 Task: Use GitHub's "Issues" for bug tracking.
Action: Mouse moved to (931, 55)
Screenshot: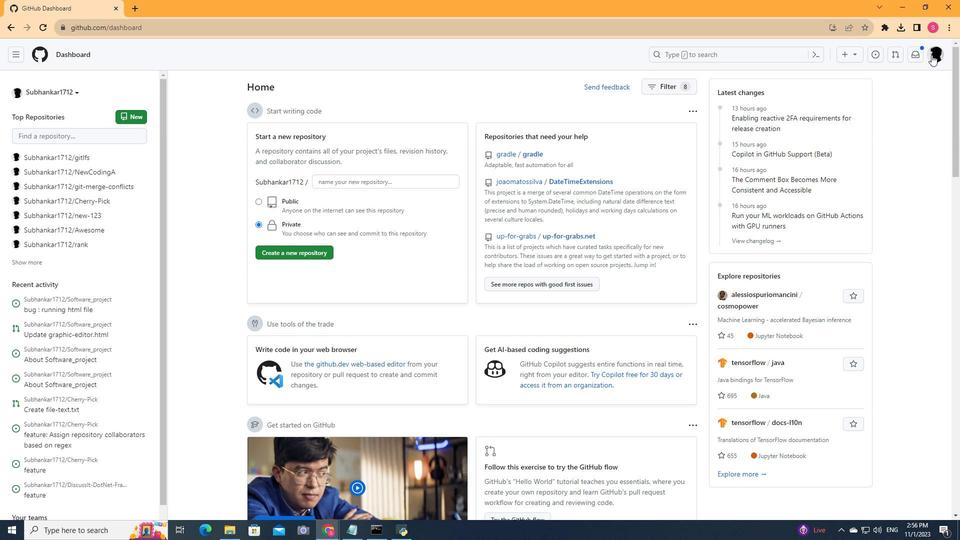 
Action: Mouse pressed left at (931, 55)
Screenshot: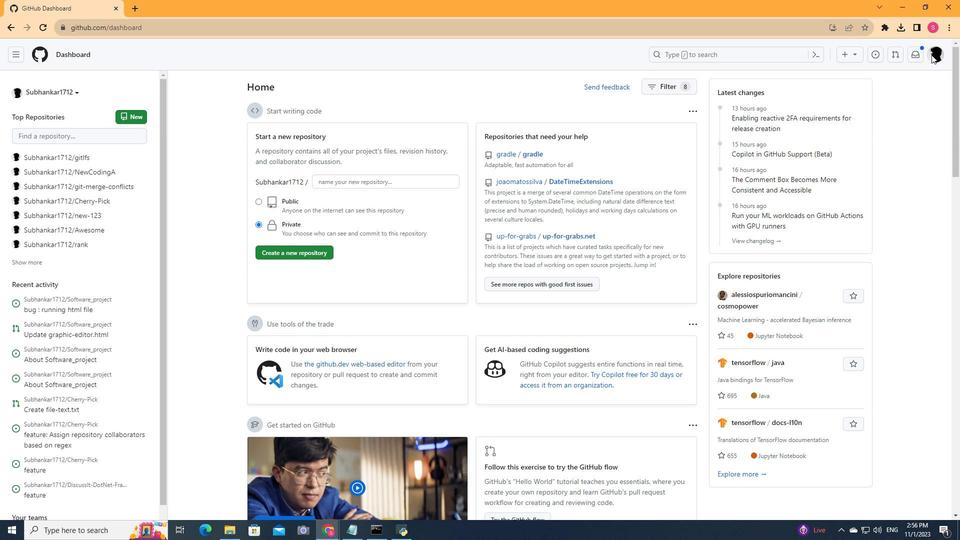 
Action: Mouse moved to (837, 126)
Screenshot: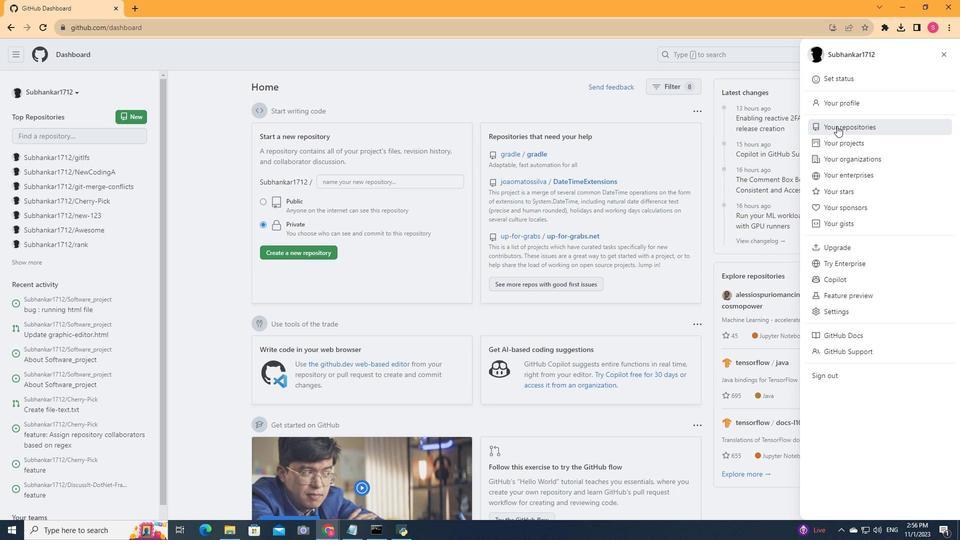 
Action: Mouse pressed left at (837, 126)
Screenshot: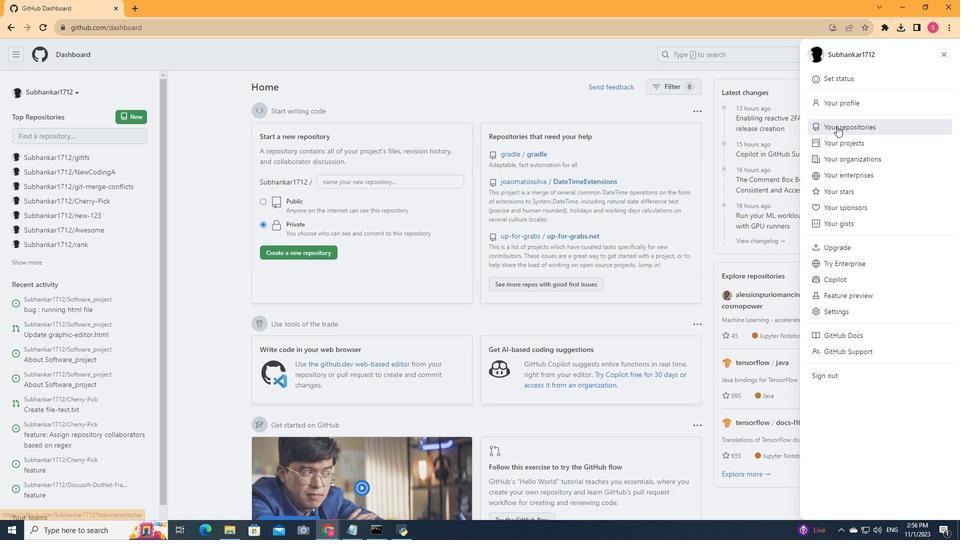 
Action: Mouse moved to (349, 147)
Screenshot: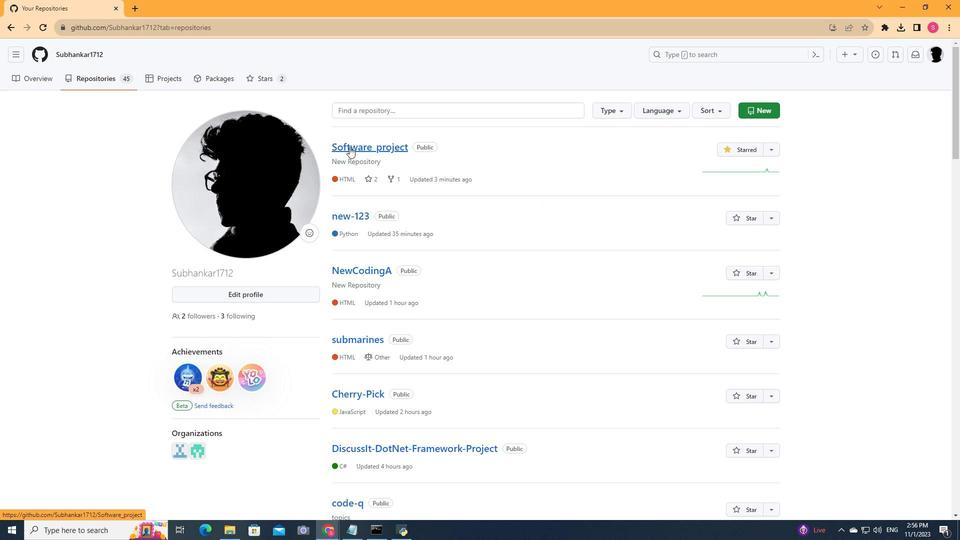 
Action: Mouse pressed left at (349, 147)
Screenshot: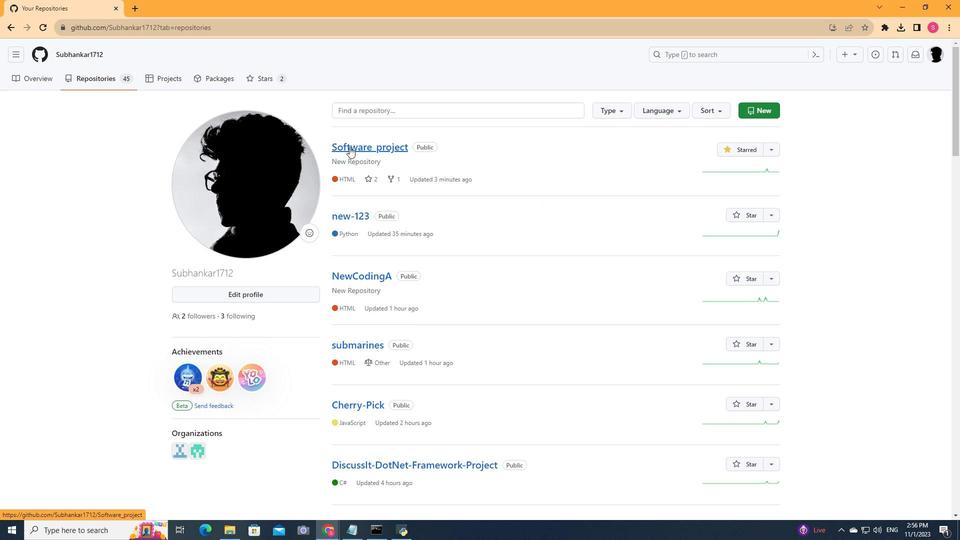 
Action: Mouse moved to (67, 78)
Screenshot: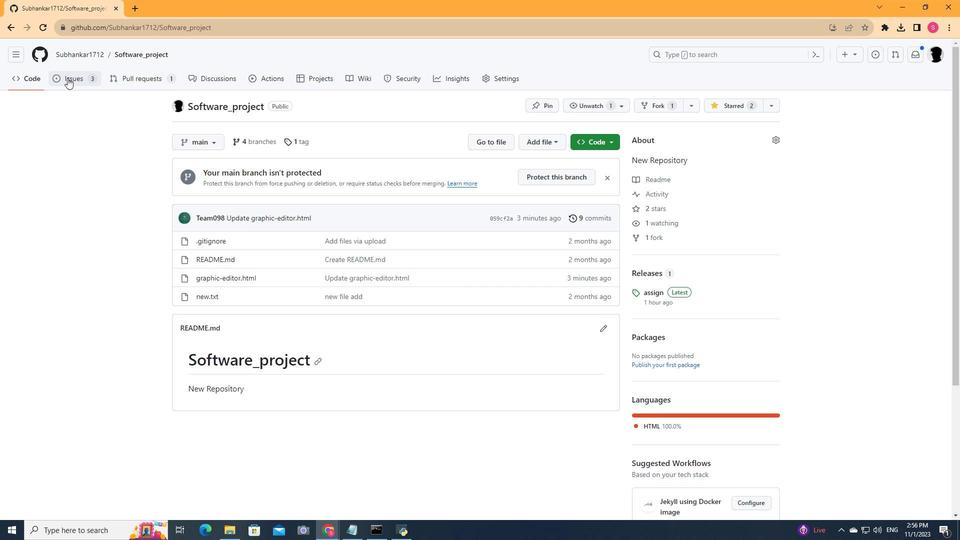 
Action: Mouse pressed left at (67, 78)
Screenshot: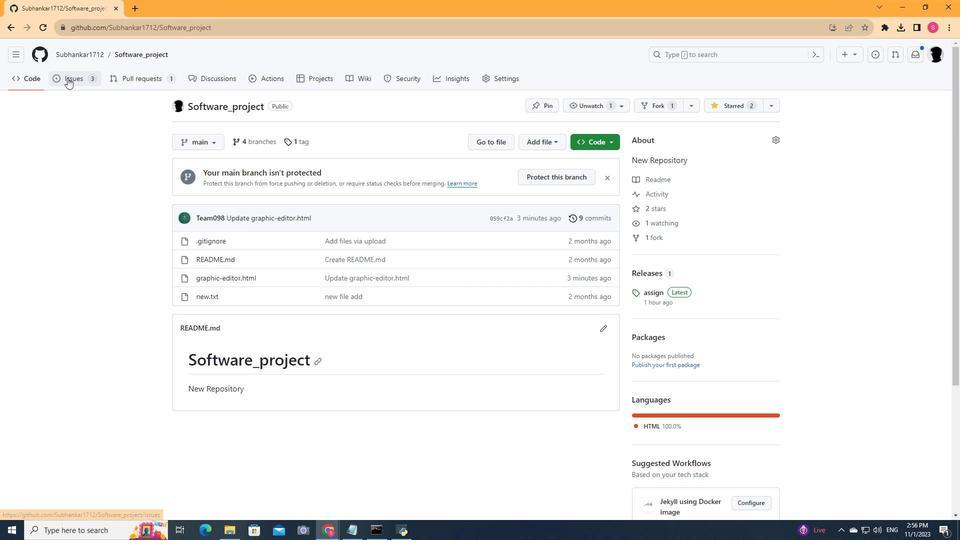 
Action: Mouse moved to (238, 166)
Screenshot: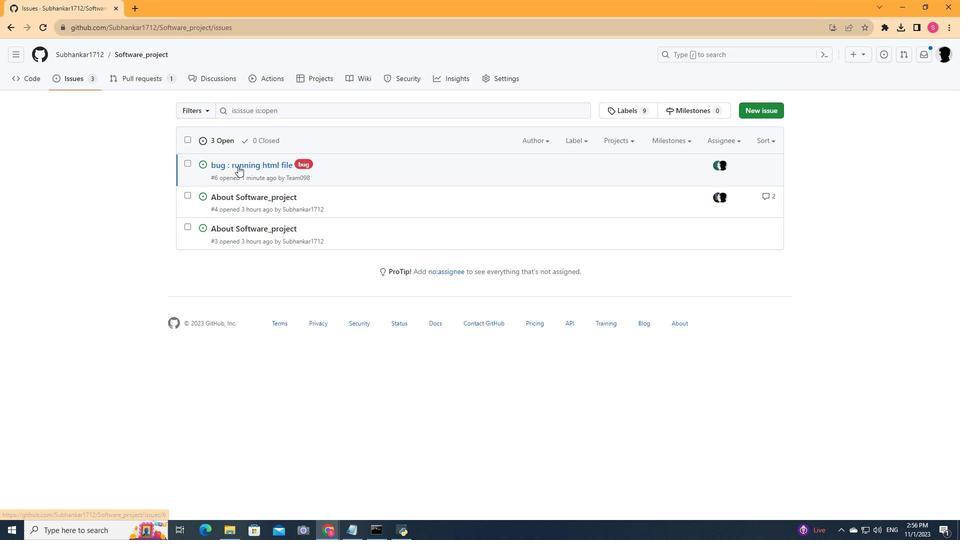
Action: Mouse pressed left at (238, 166)
Screenshot: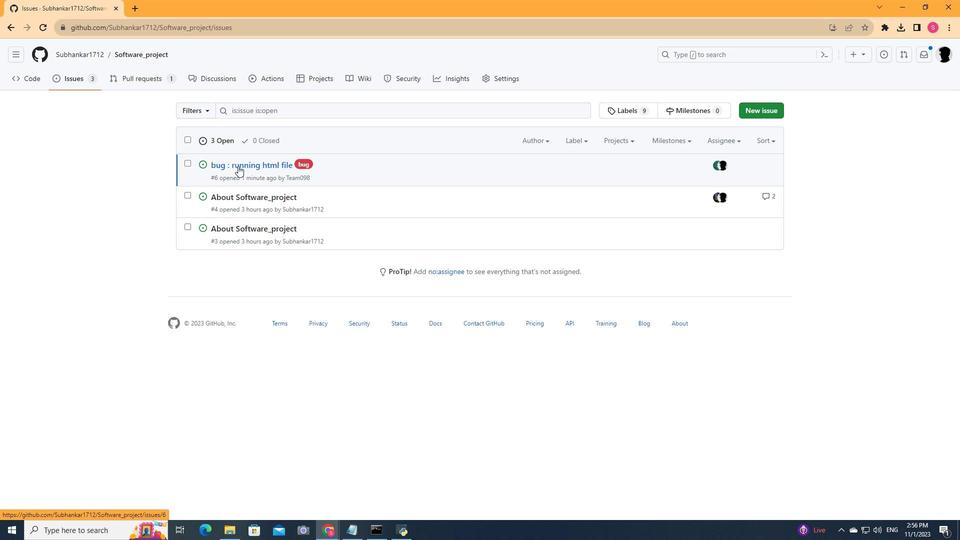 
Action: Mouse moved to (302, 366)
Screenshot: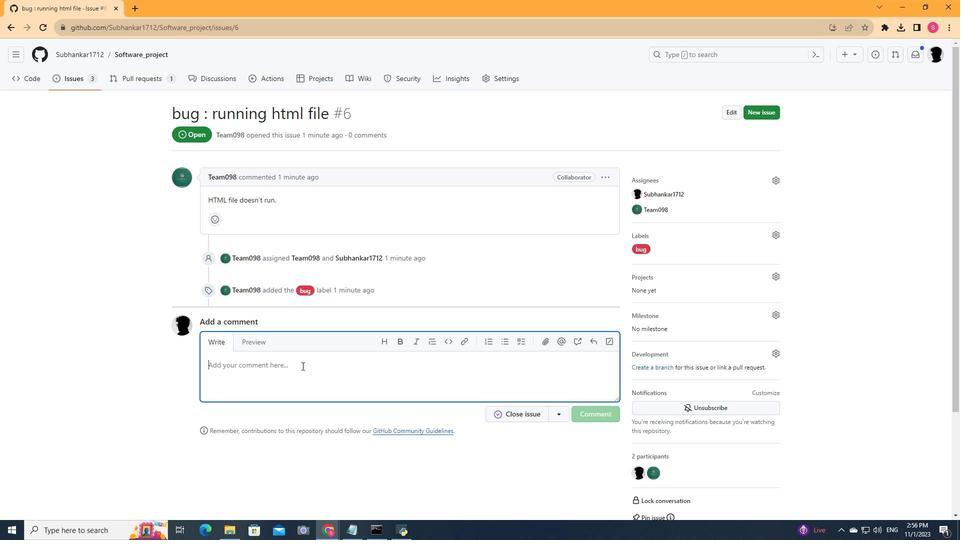 
Action: Mouse pressed left at (302, 366)
Screenshot: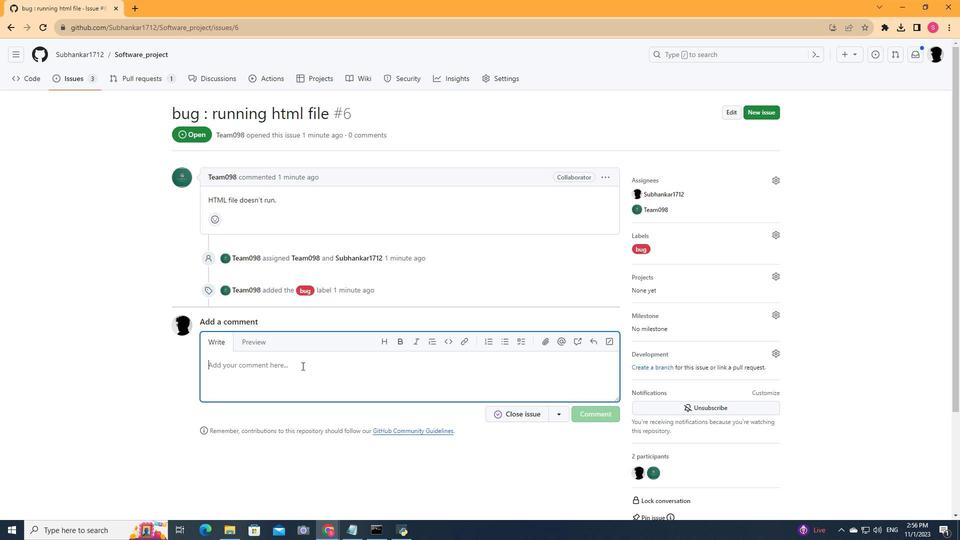 
Action: Key pressed ok<Key.space>
Screenshot: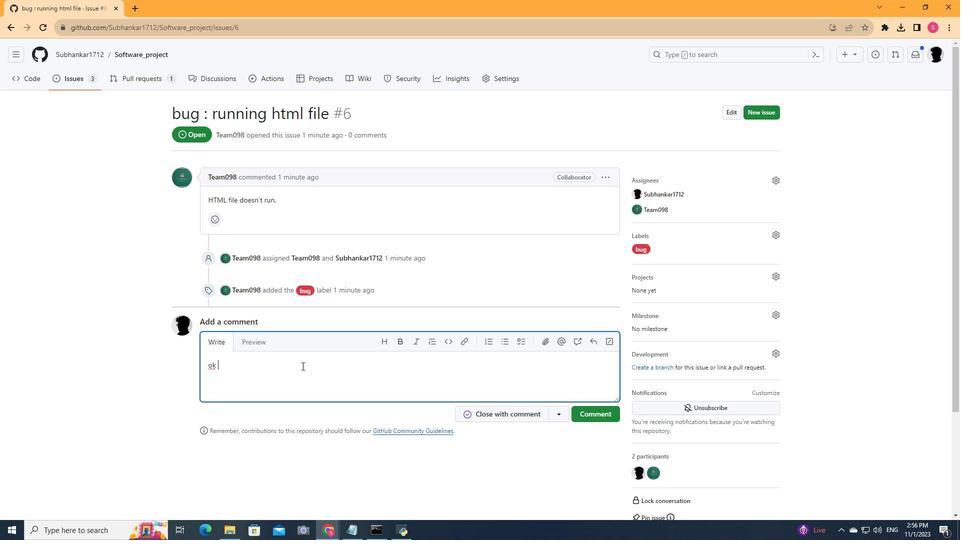 
Action: Mouse moved to (606, 417)
Screenshot: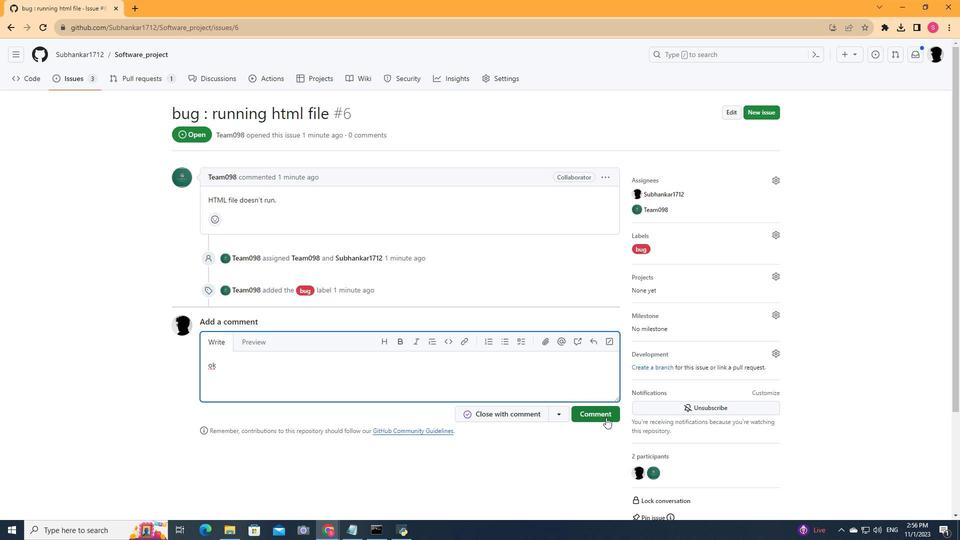 
Action: Mouse pressed left at (606, 417)
Screenshot: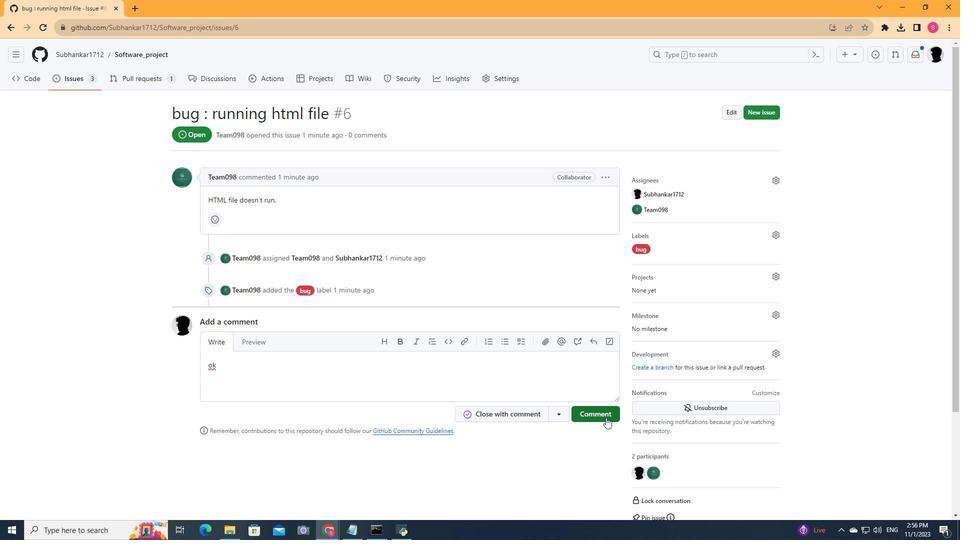 
Action: Mouse moved to (297, 196)
Screenshot: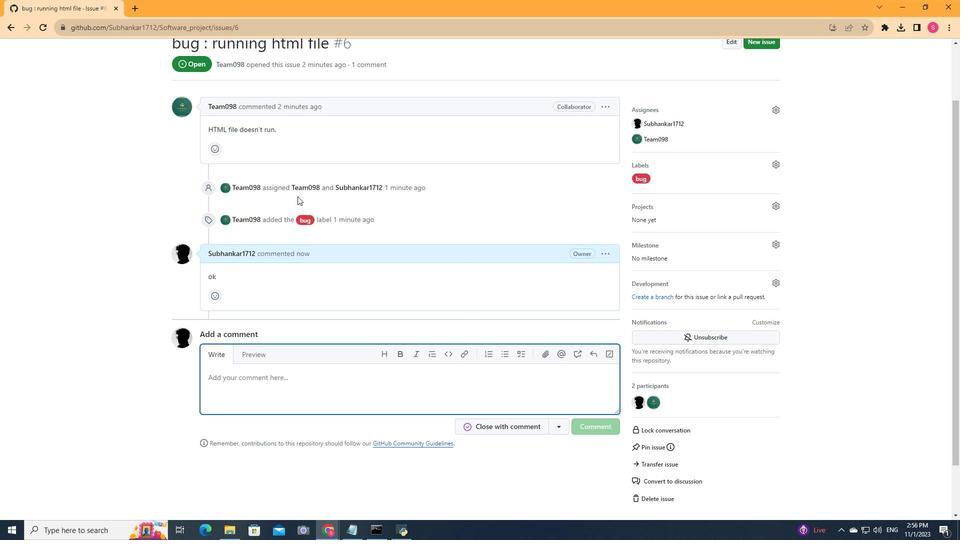 
Action: Mouse scrolled (297, 197) with delta (0, 0)
Screenshot: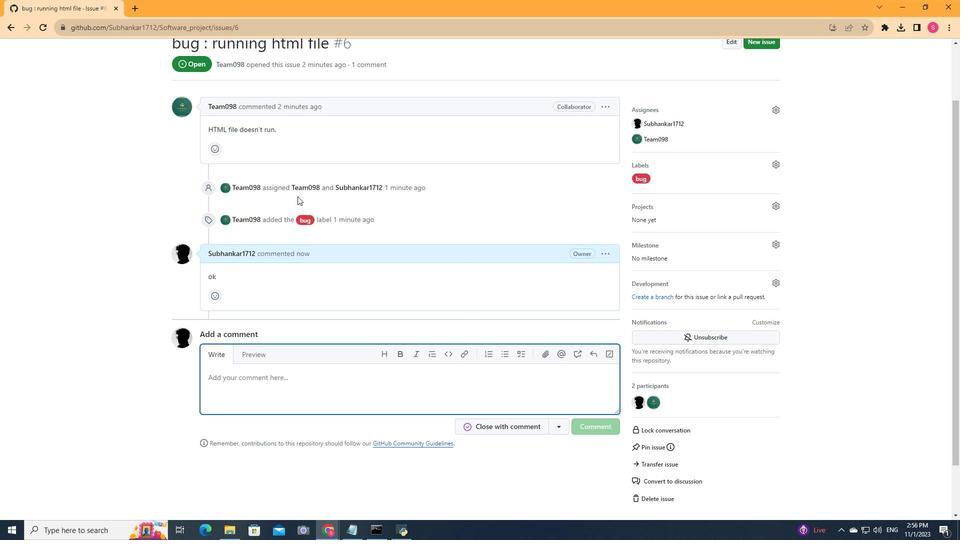 
Action: Mouse scrolled (297, 197) with delta (0, 0)
Screenshot: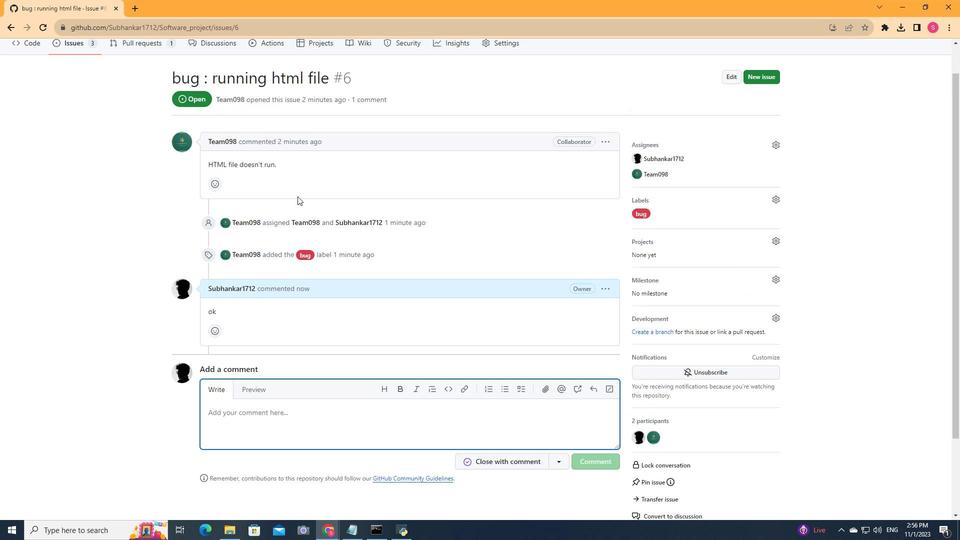 
Action: Mouse scrolled (297, 197) with delta (0, 0)
Screenshot: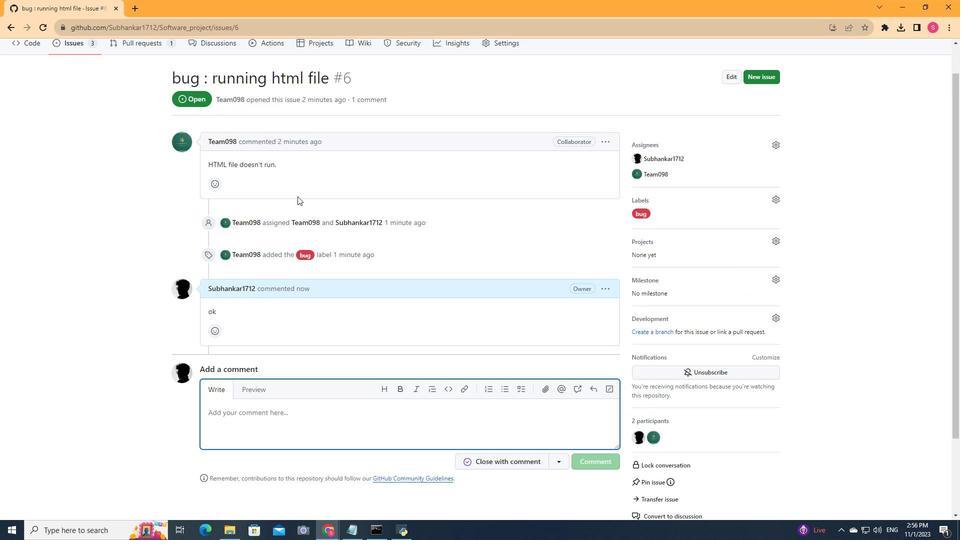 
Action: Mouse scrolled (297, 197) with delta (0, 0)
Screenshot: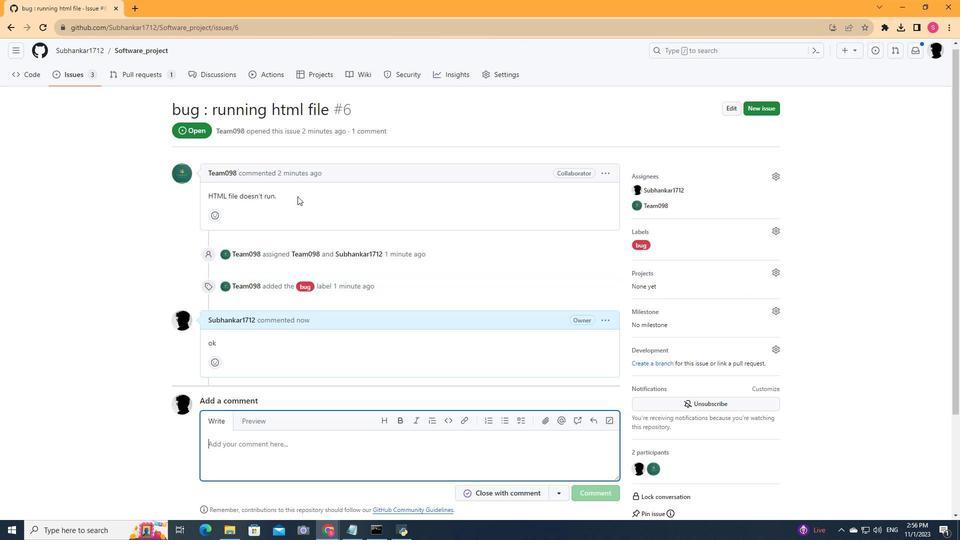 
Action: Mouse scrolled (297, 197) with delta (0, 0)
Screenshot: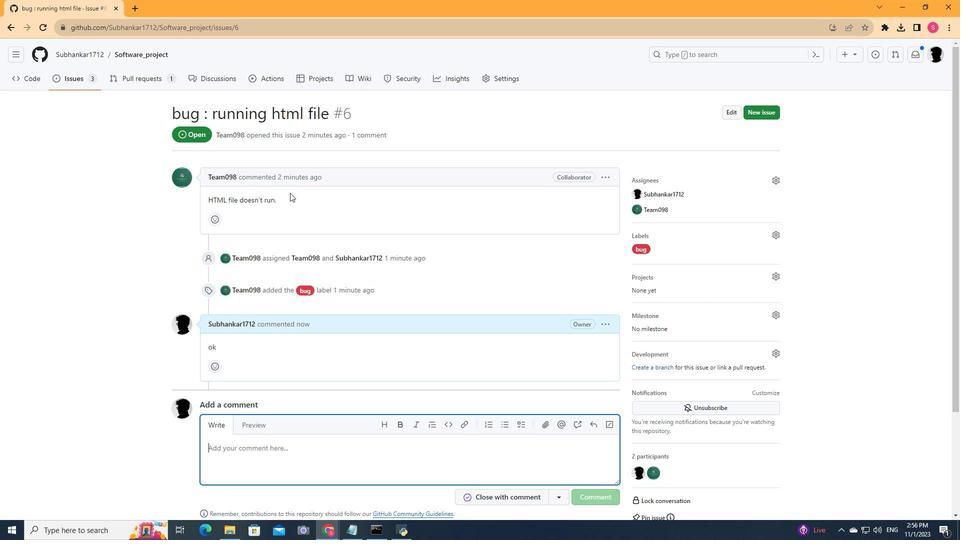 
Action: Mouse moved to (37, 78)
Screenshot: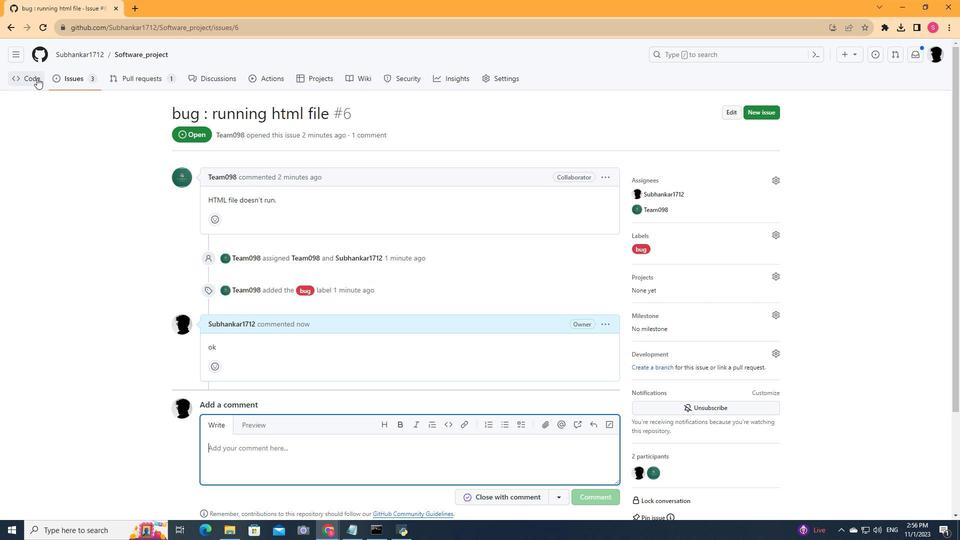 
Action: Mouse pressed left at (37, 78)
Screenshot: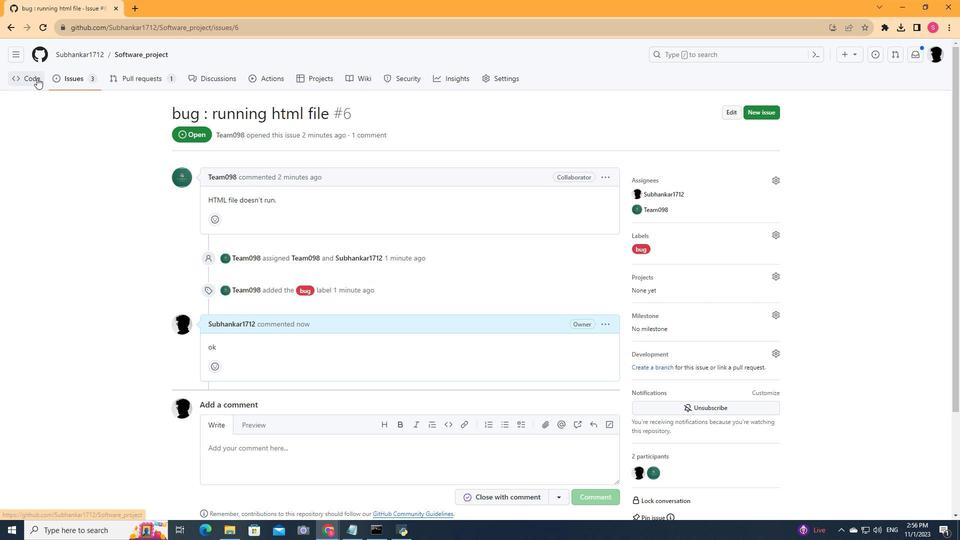 
Action: Mouse moved to (247, 276)
Screenshot: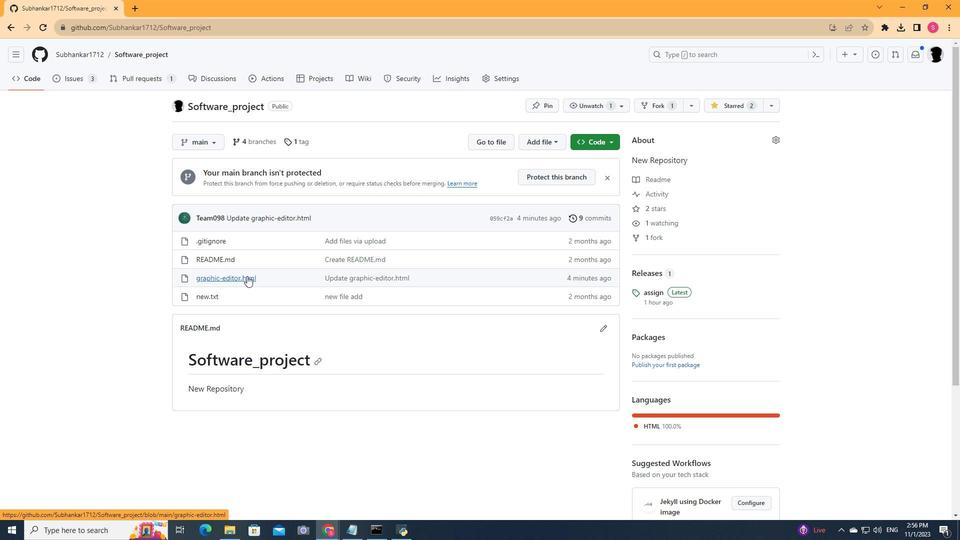 
Action: Mouse pressed left at (247, 276)
Screenshot: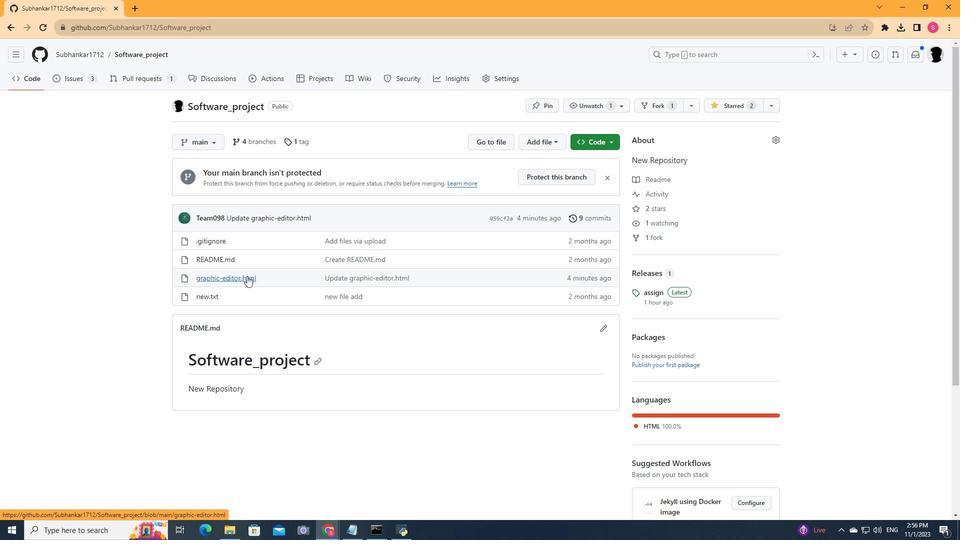 
Action: Mouse moved to (901, 164)
Screenshot: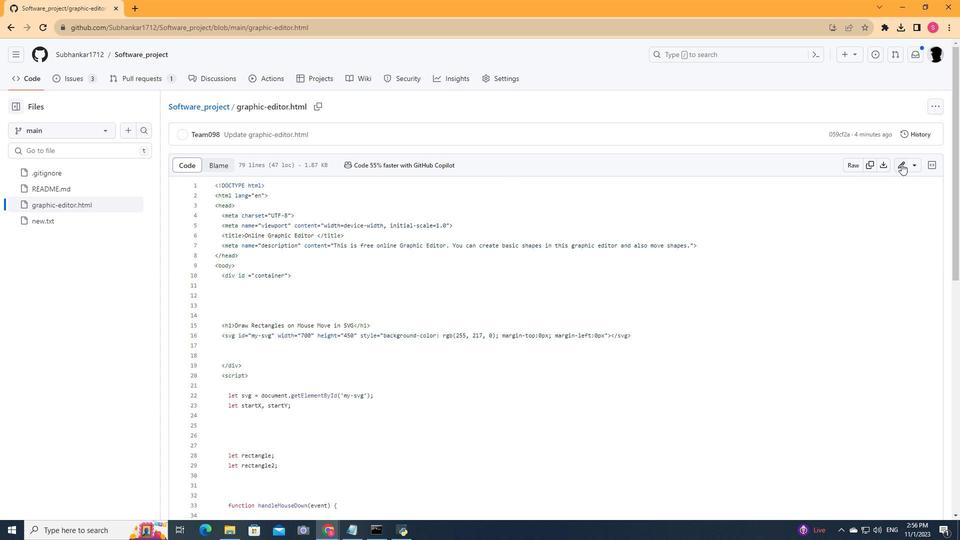 
Action: Mouse pressed left at (901, 164)
Screenshot: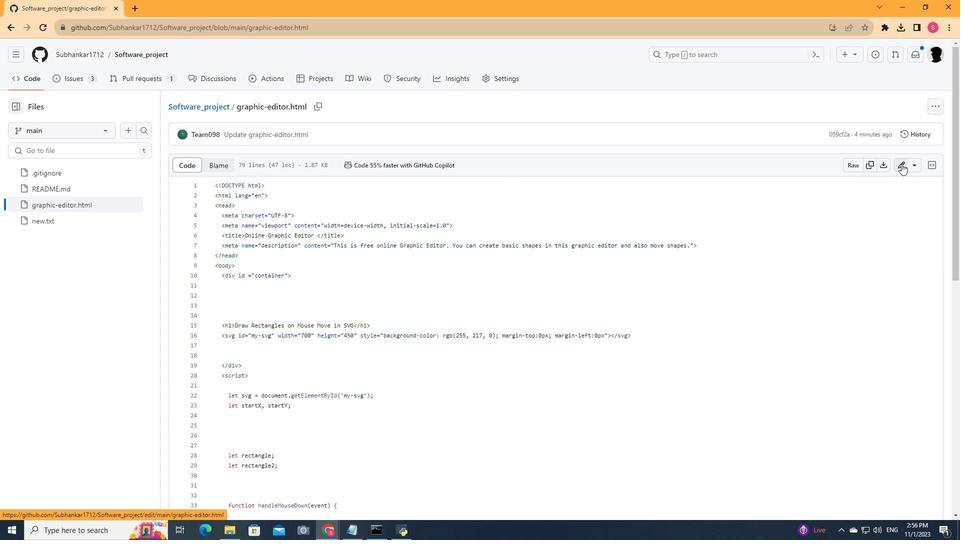 
Action: Mouse moved to (415, 242)
Screenshot: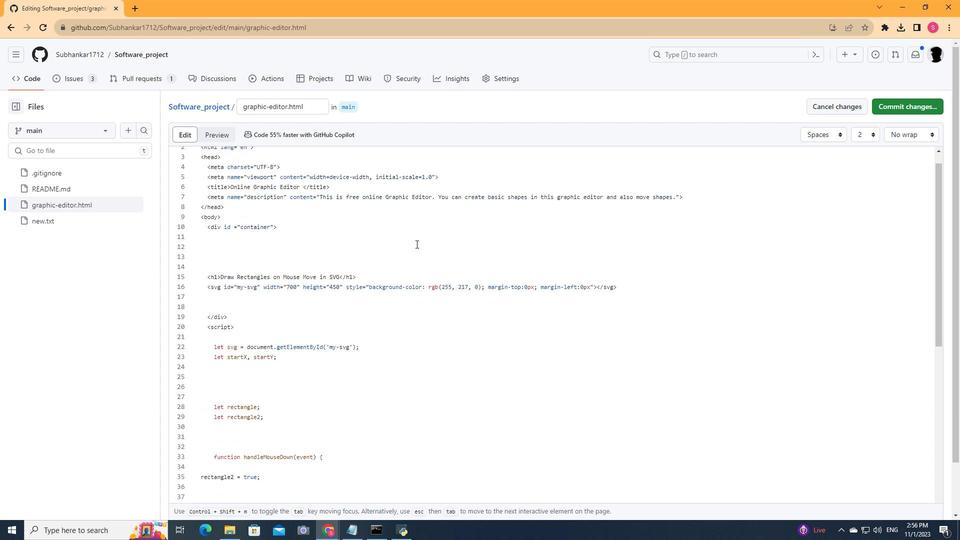 
Action: Mouse scrolled (415, 242) with delta (0, 0)
Screenshot: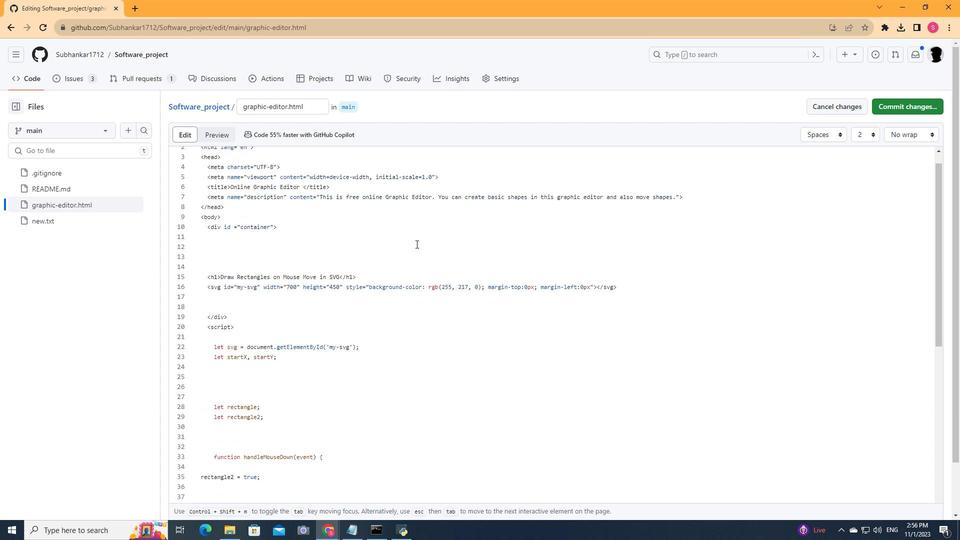 
Action: Mouse moved to (416, 244)
Screenshot: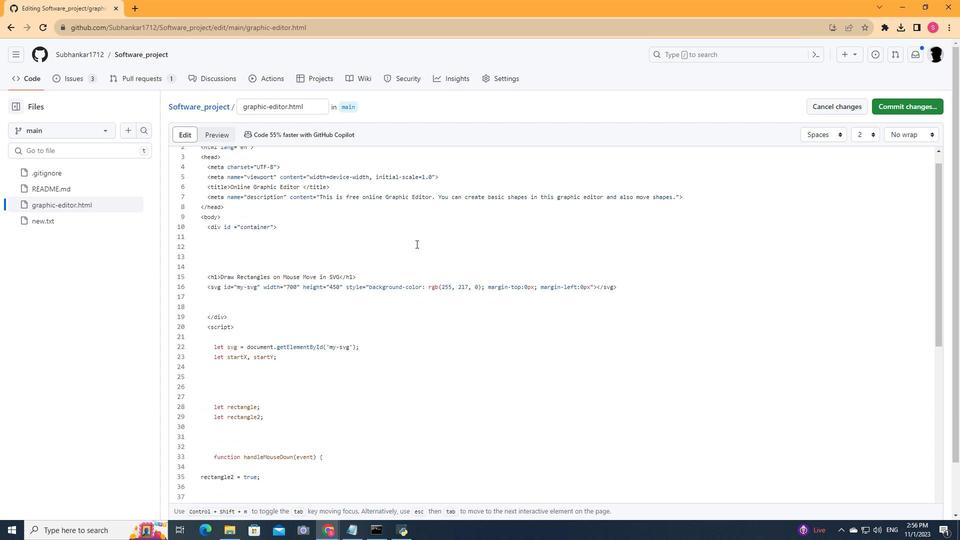
Action: Mouse scrolled (416, 243) with delta (0, 0)
Screenshot: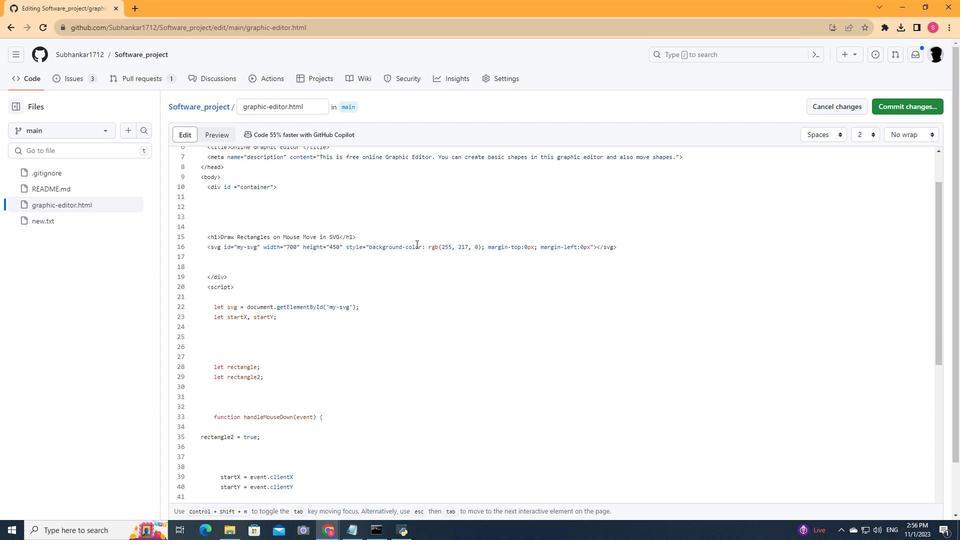 
Action: Mouse scrolled (416, 243) with delta (0, 0)
Screenshot: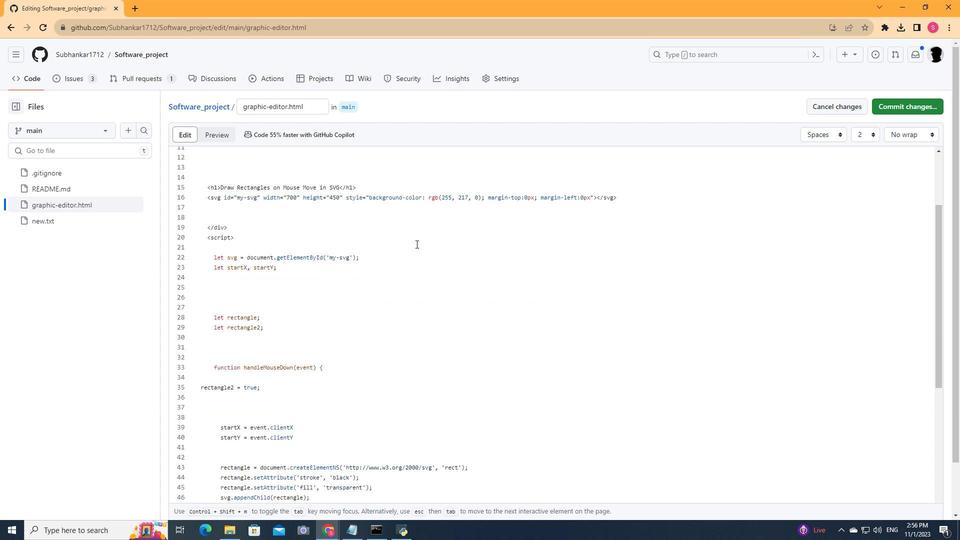 
Action: Mouse moved to (417, 244)
Screenshot: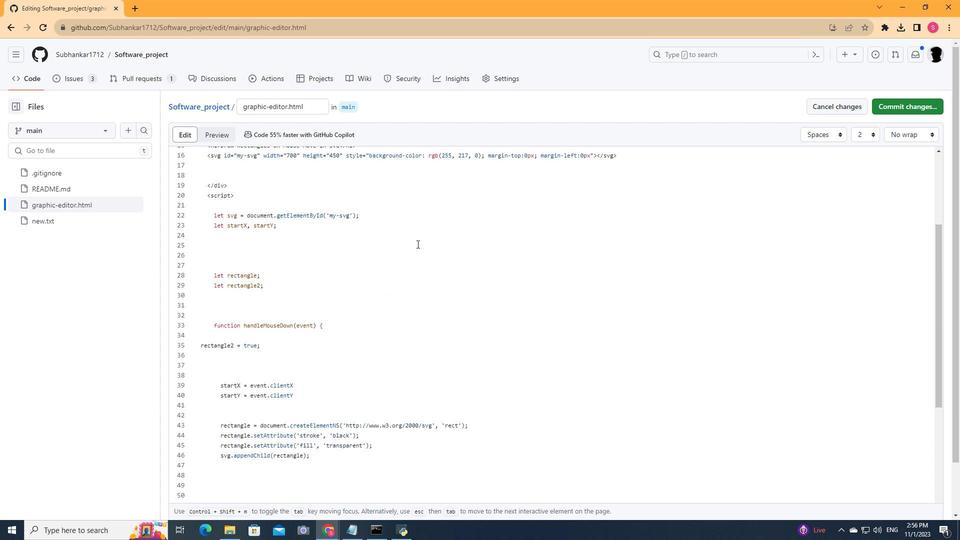 
Action: Mouse scrolled (417, 243) with delta (0, 0)
Screenshot: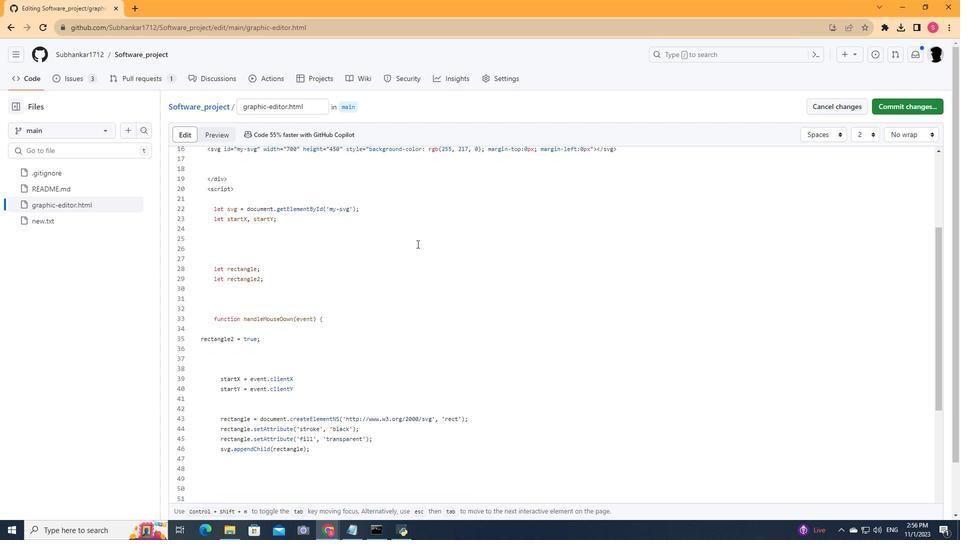 
Action: Mouse moved to (417, 244)
Screenshot: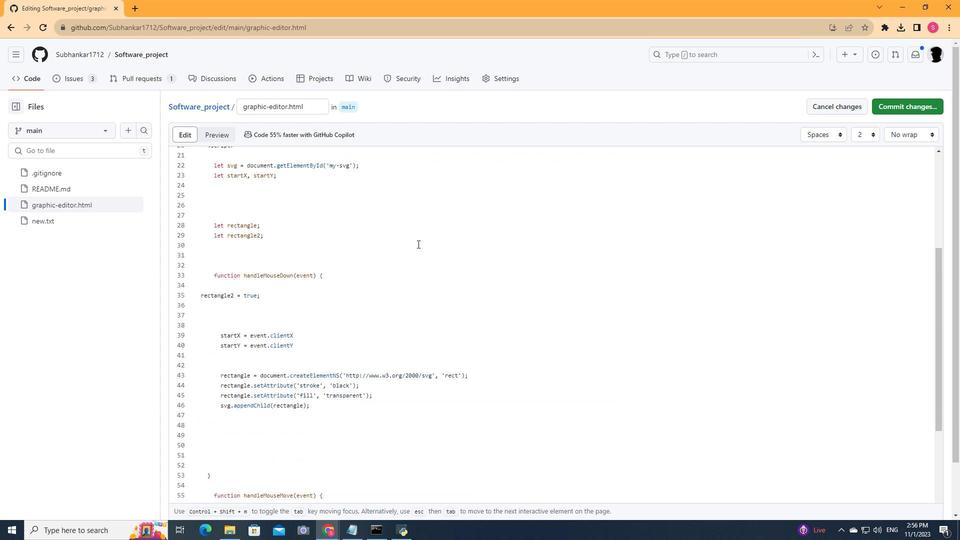 
Action: Mouse scrolled (417, 243) with delta (0, 0)
Screenshot: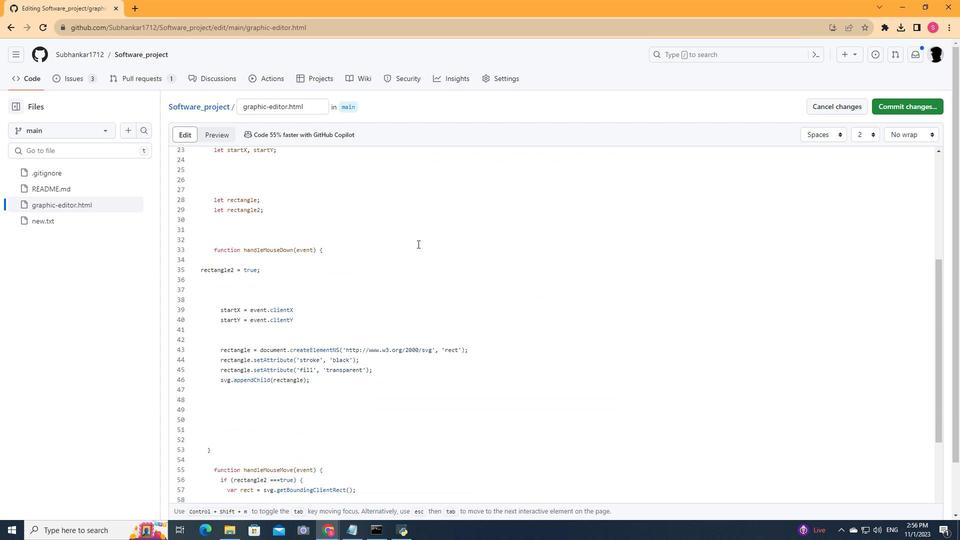 
Action: Mouse moved to (418, 244)
Screenshot: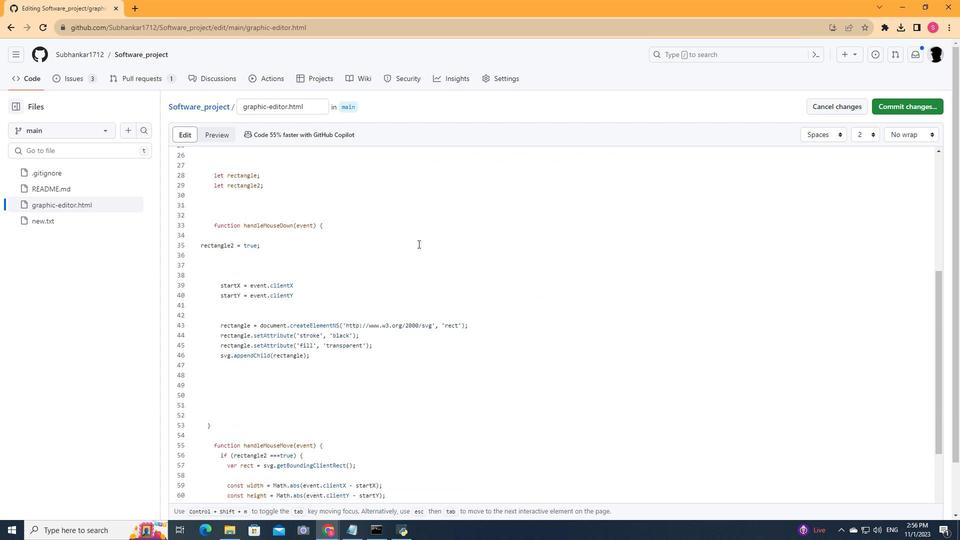 
Action: Mouse scrolled (418, 243) with delta (0, 0)
Screenshot: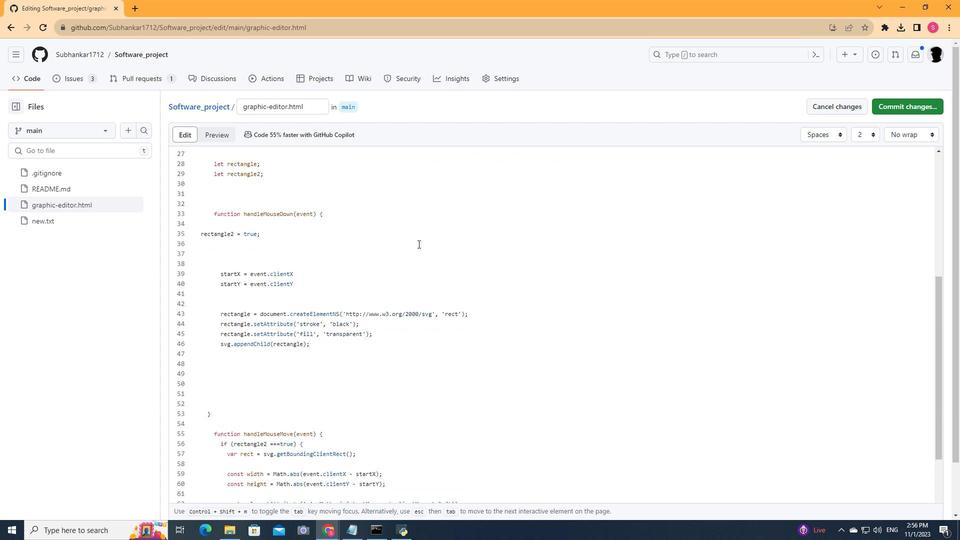 
Action: Mouse scrolled (418, 243) with delta (0, 0)
Screenshot: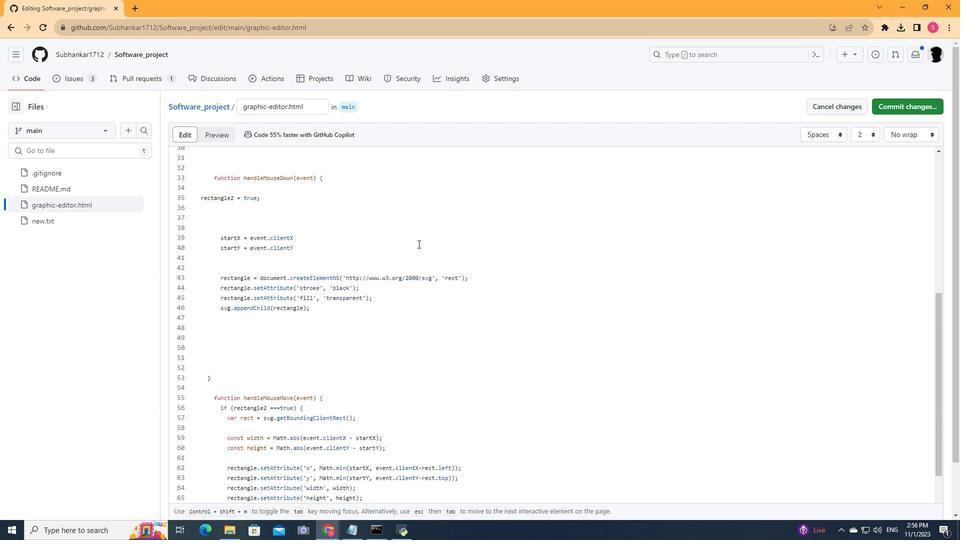 
Action: Mouse scrolled (418, 243) with delta (0, 0)
Screenshot: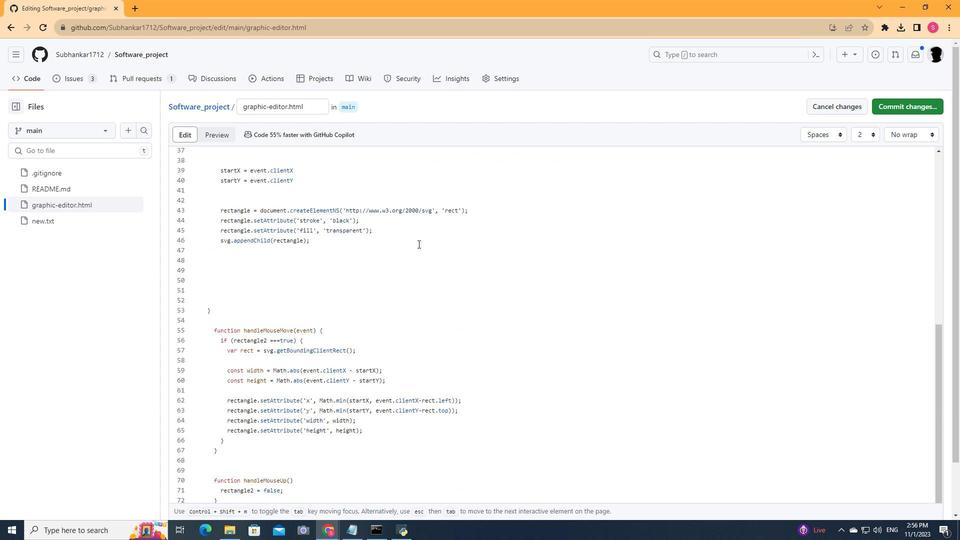
Action: Mouse scrolled (418, 243) with delta (0, 0)
Screenshot: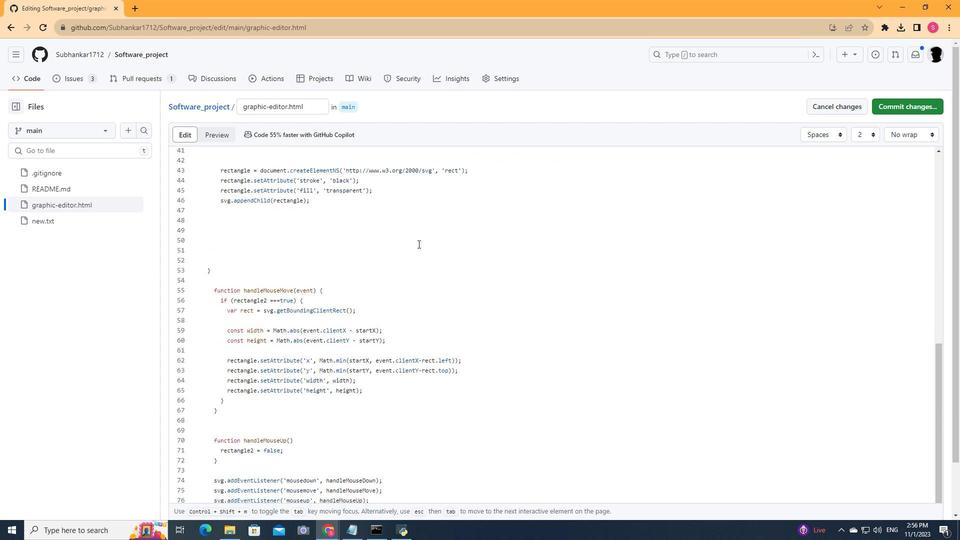 
Action: Mouse scrolled (418, 243) with delta (0, 0)
Screenshot: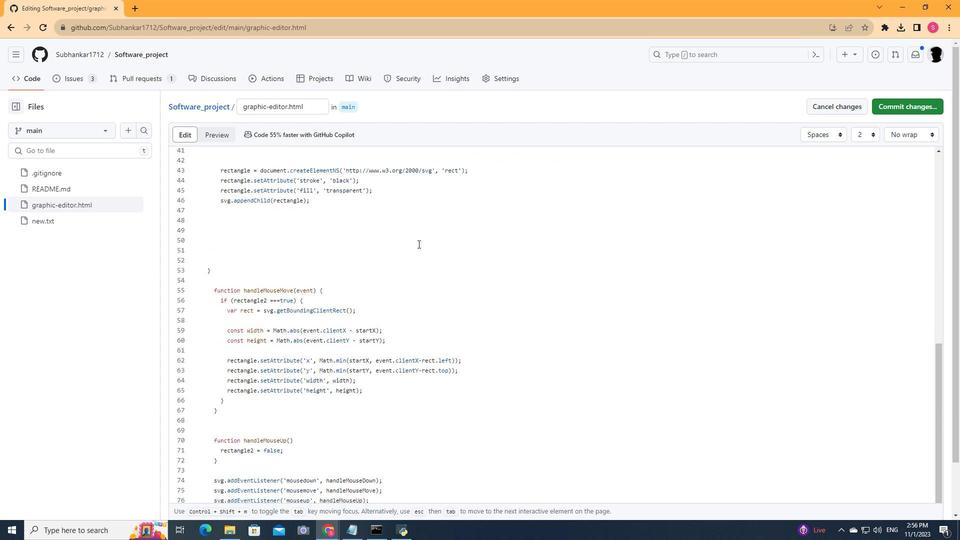 
Action: Mouse scrolled (418, 243) with delta (0, 0)
Screenshot: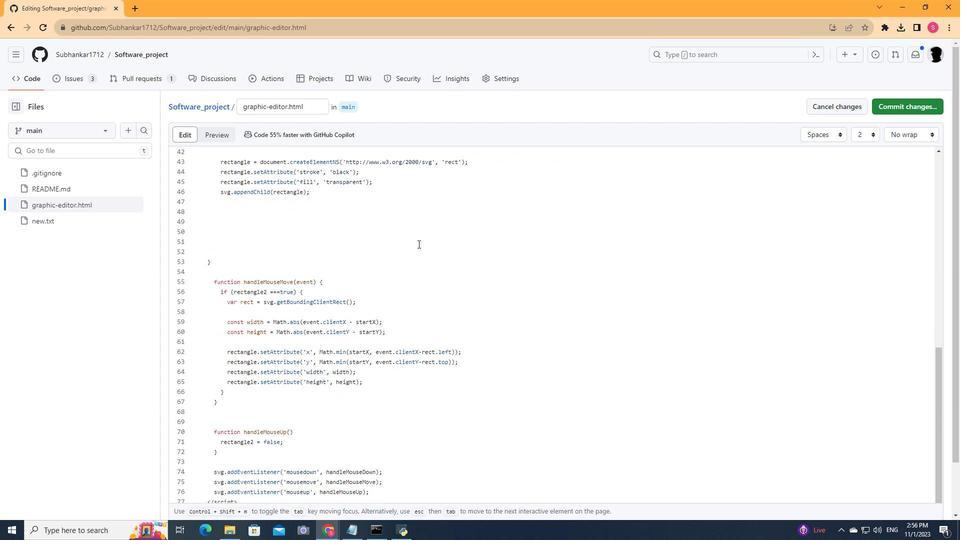 
Action: Mouse scrolled (418, 243) with delta (0, 0)
Screenshot: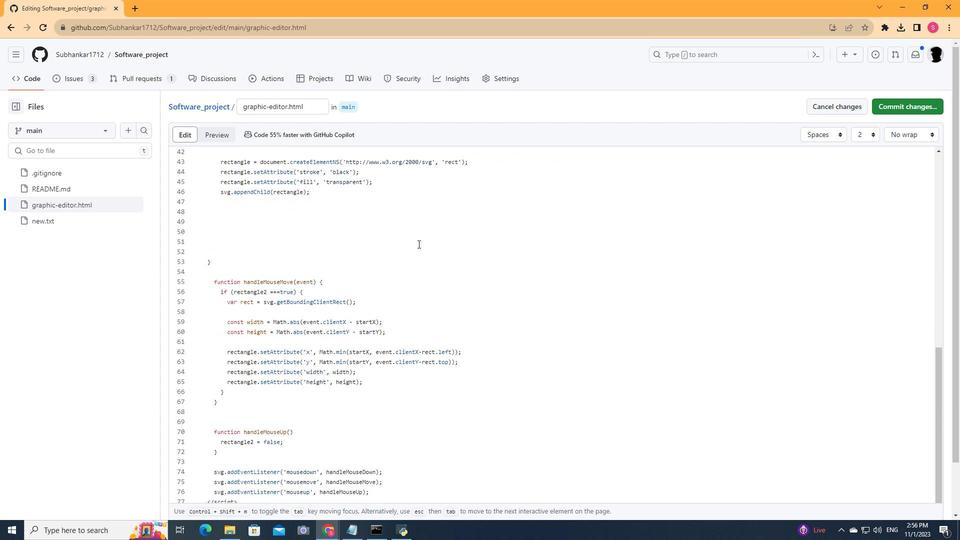 
Action: Mouse scrolled (418, 243) with delta (0, 0)
Screenshot: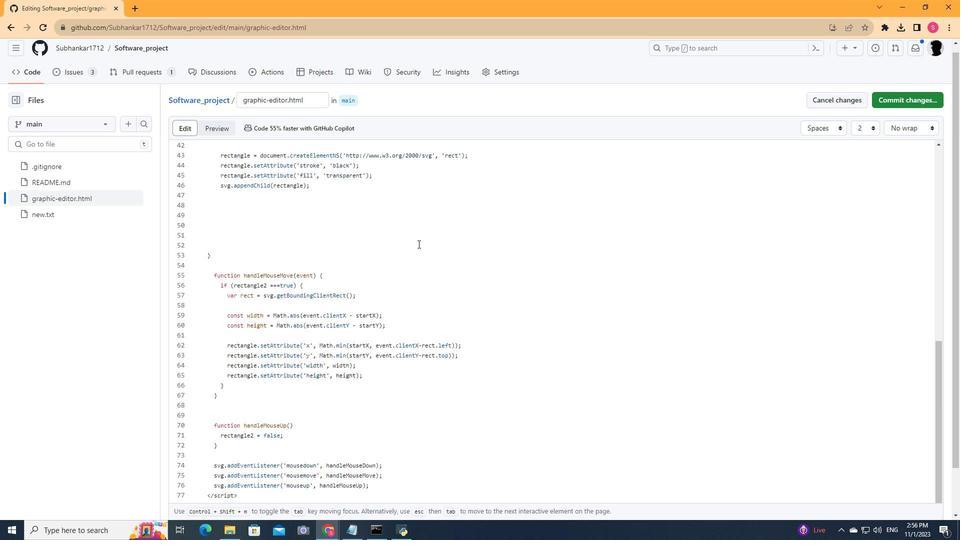 
Action: Mouse scrolled (418, 243) with delta (0, 0)
Screenshot: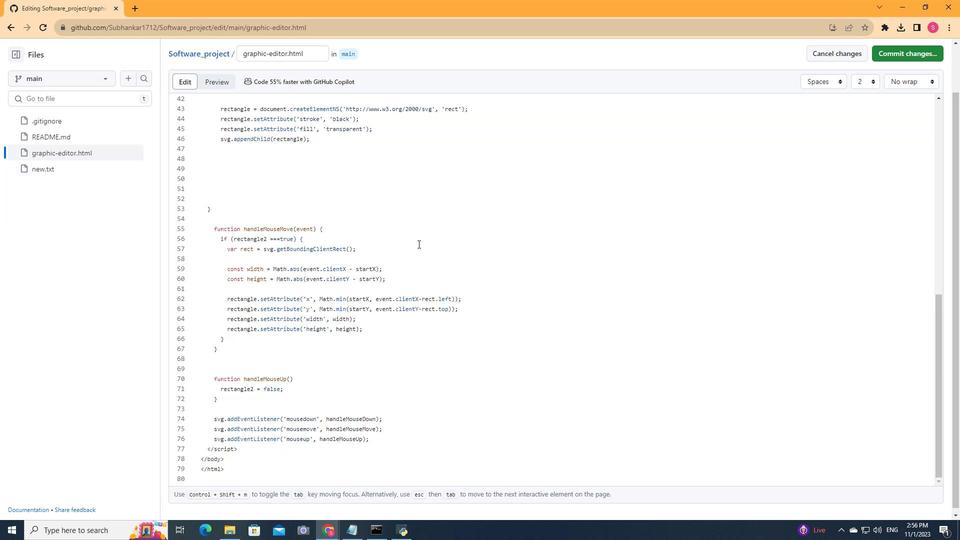 
Action: Mouse scrolled (418, 243) with delta (0, 0)
Screenshot: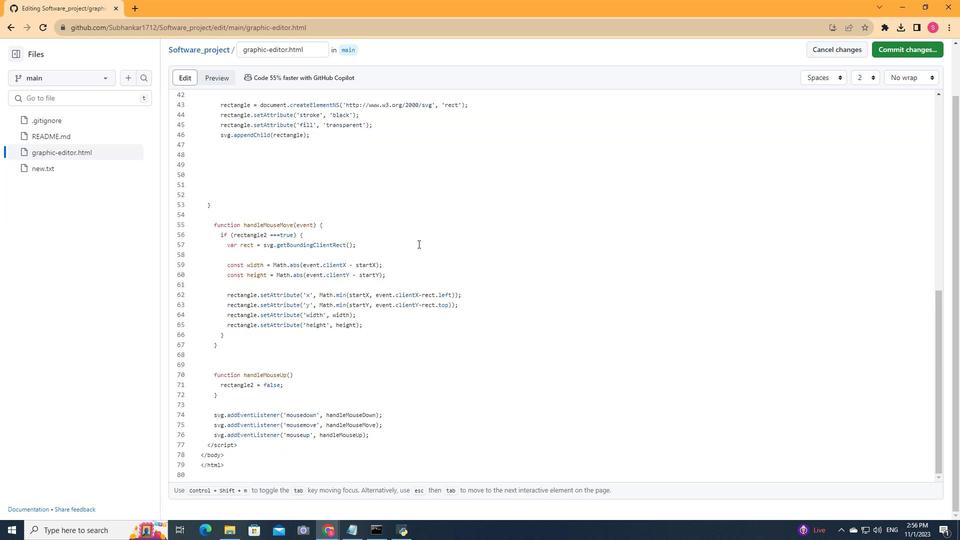 
Action: Mouse scrolled (418, 243) with delta (0, 0)
Screenshot: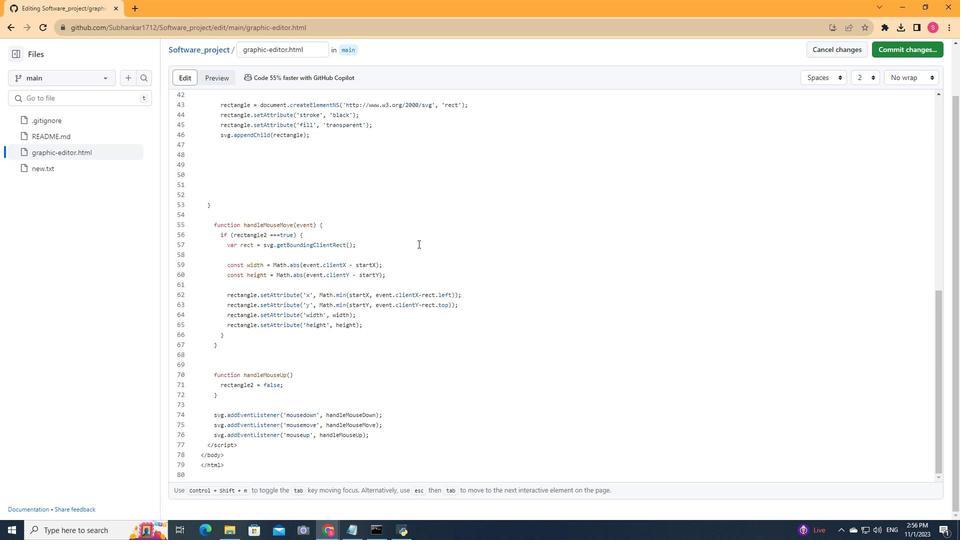 
Action: Mouse moved to (324, 377)
Screenshot: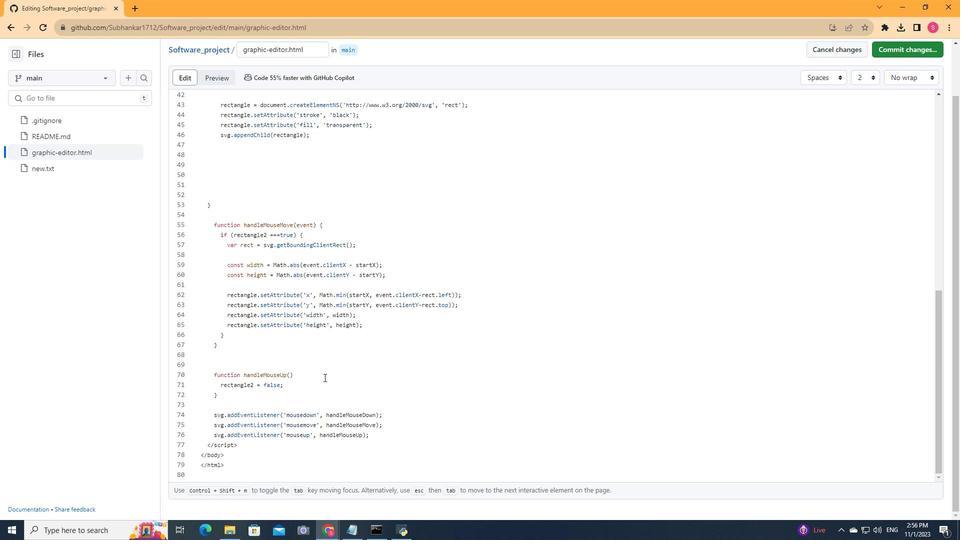 
Action: Mouse pressed left at (324, 377)
Screenshot: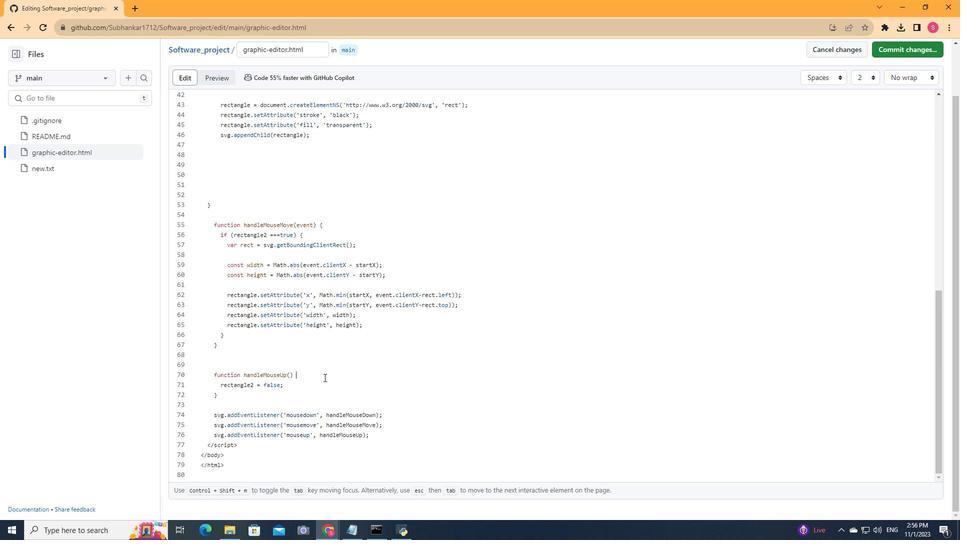 
Action: Key pressed <Key.shift_r>{
Screenshot: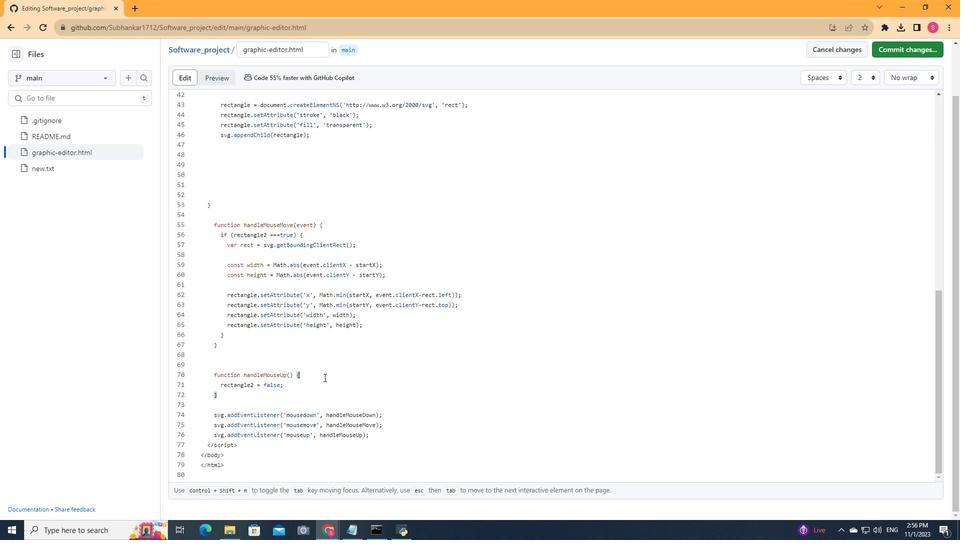 
Action: Mouse moved to (854, 159)
Screenshot: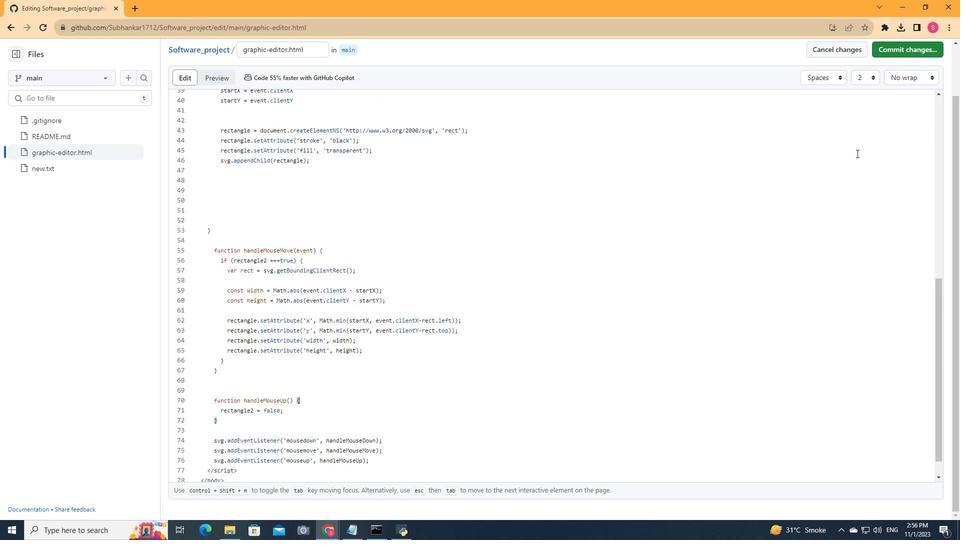 
Action: Mouse scrolled (854, 160) with delta (0, 0)
Screenshot: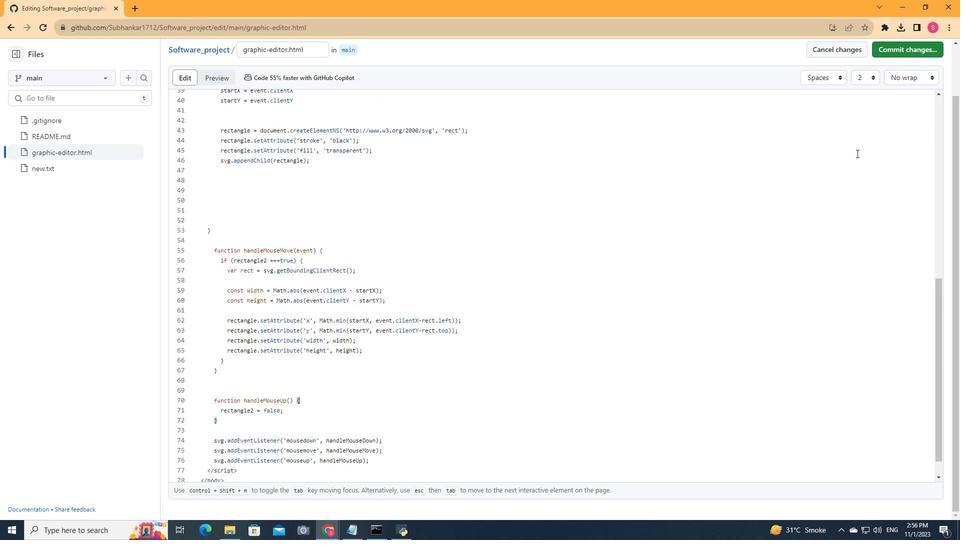 
Action: Mouse moved to (855, 157)
Screenshot: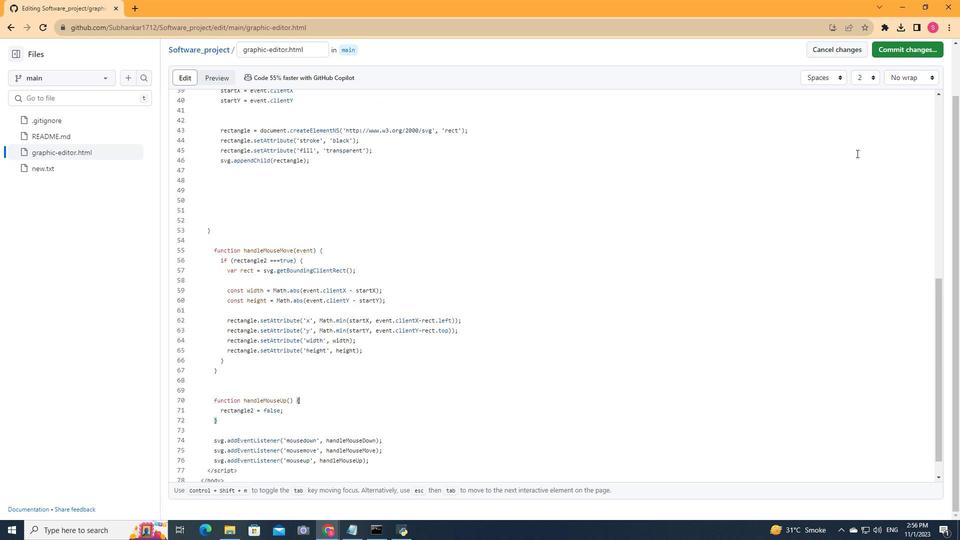 
Action: Mouse scrolled (855, 158) with delta (0, 0)
Screenshot: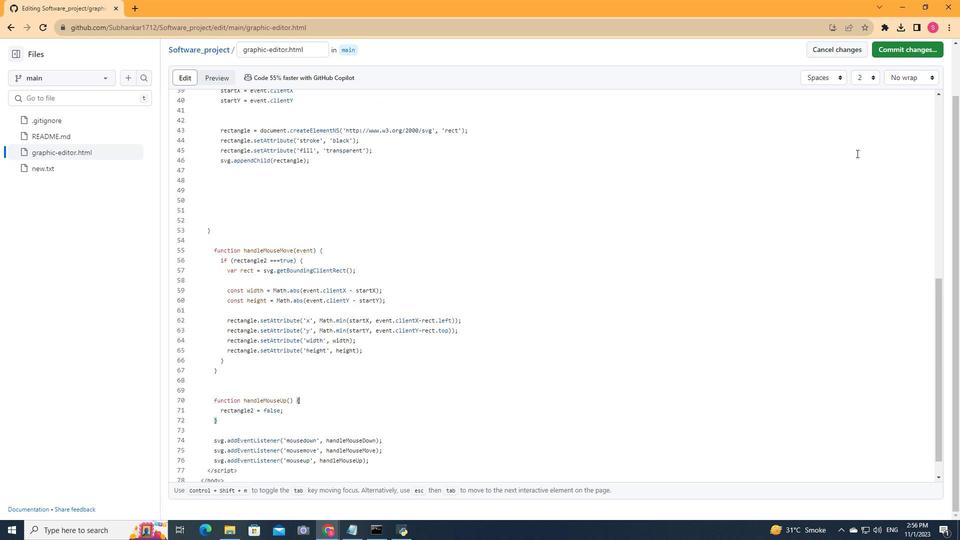 
Action: Mouse moved to (855, 155)
Screenshot: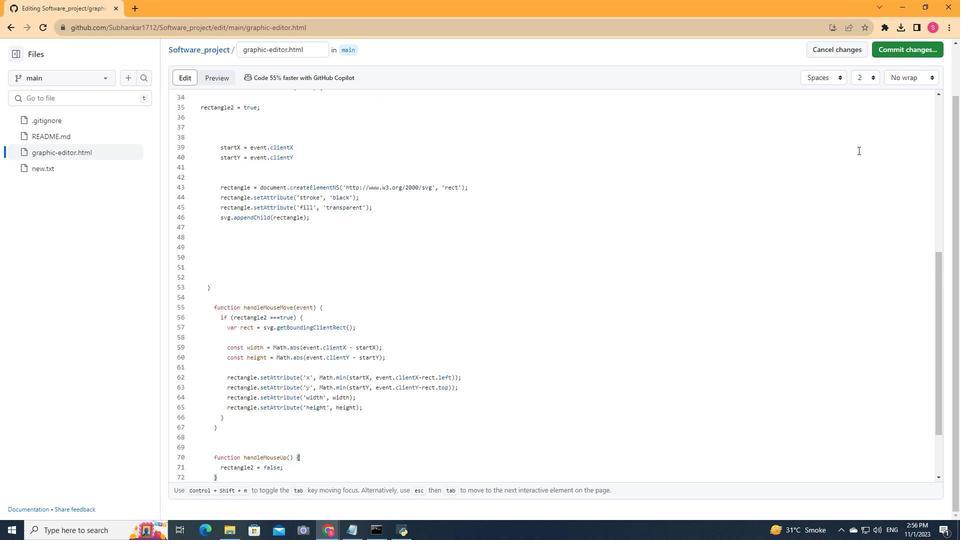 
Action: Mouse scrolled (855, 156) with delta (0, 0)
Screenshot: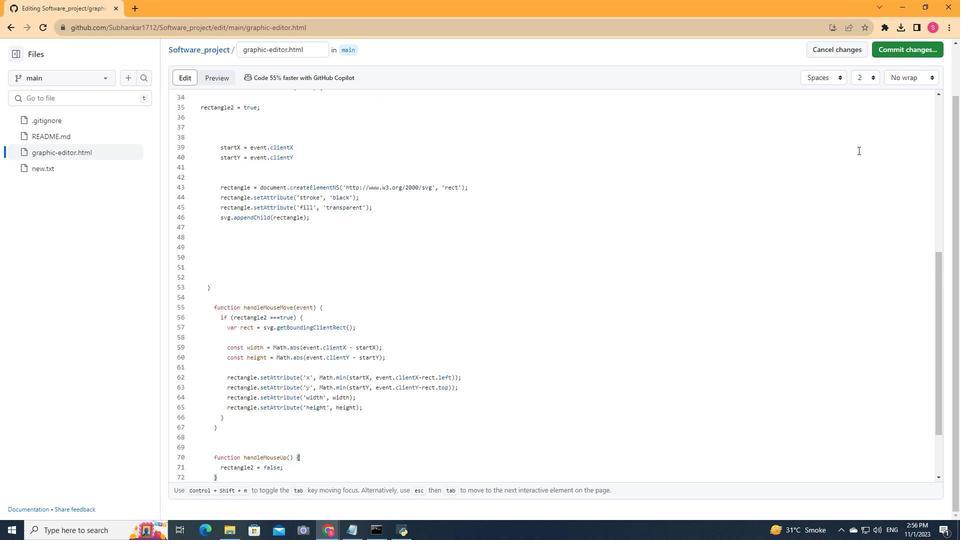 
Action: Mouse moved to (856, 153)
Screenshot: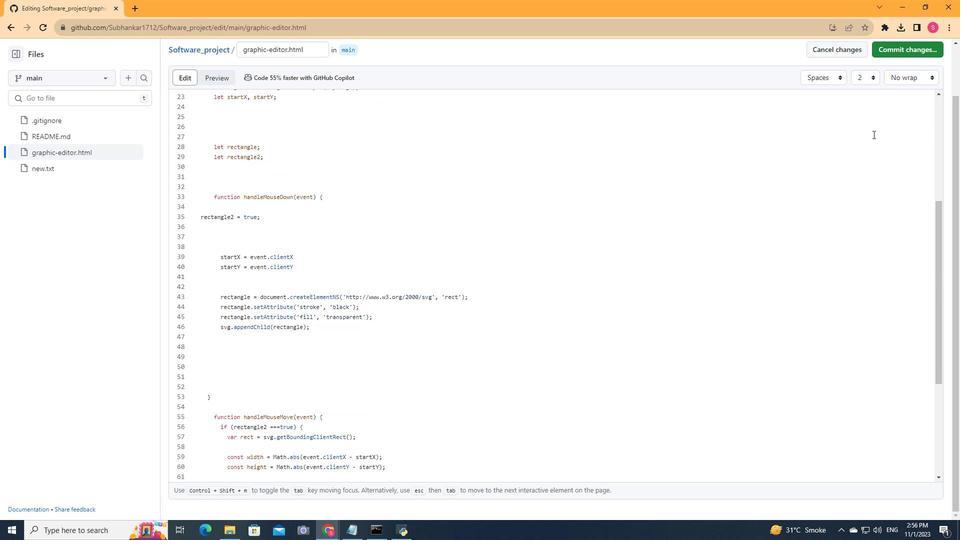 
Action: Mouse scrolled (856, 154) with delta (0, 0)
Screenshot: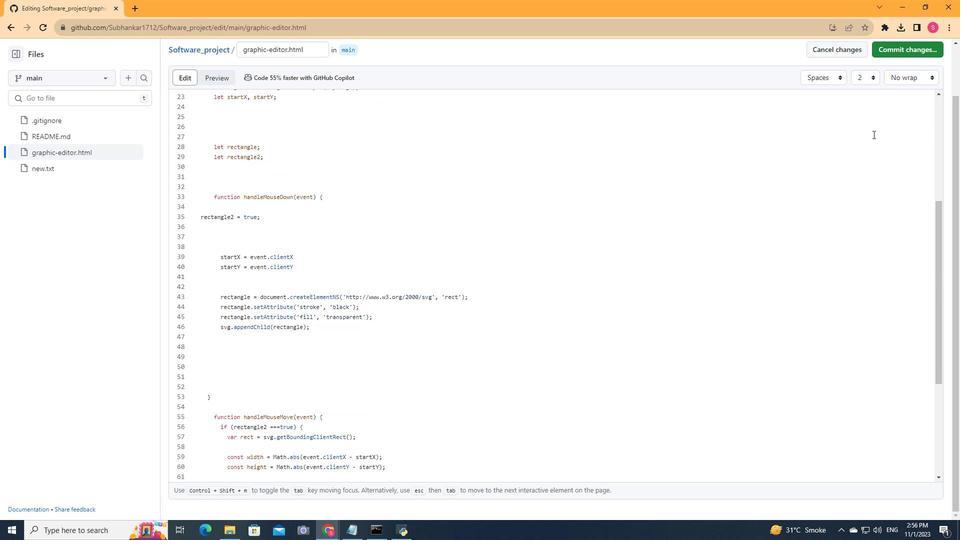 
Action: Mouse moved to (925, 49)
Screenshot: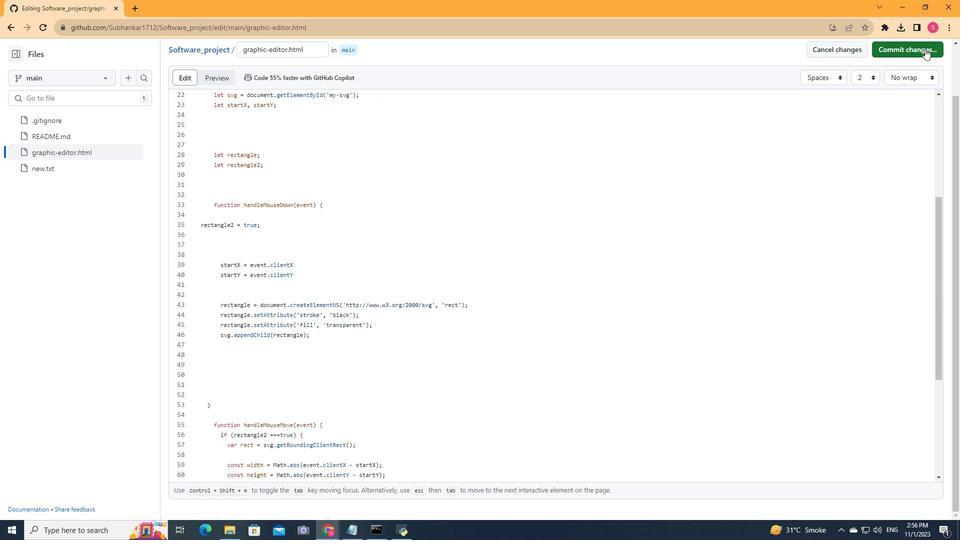 
Action: Mouse pressed left at (925, 49)
Screenshot: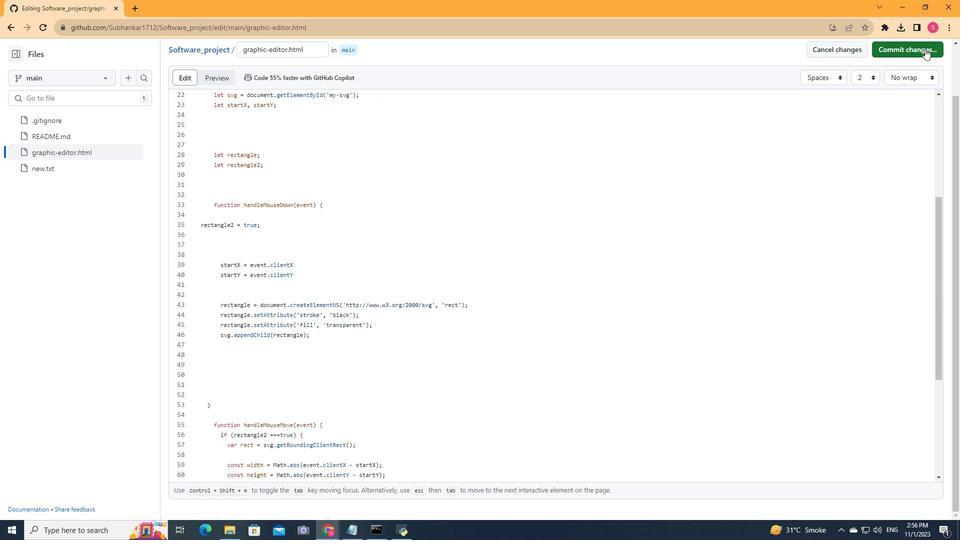 
Action: Mouse moved to (559, 388)
Screenshot: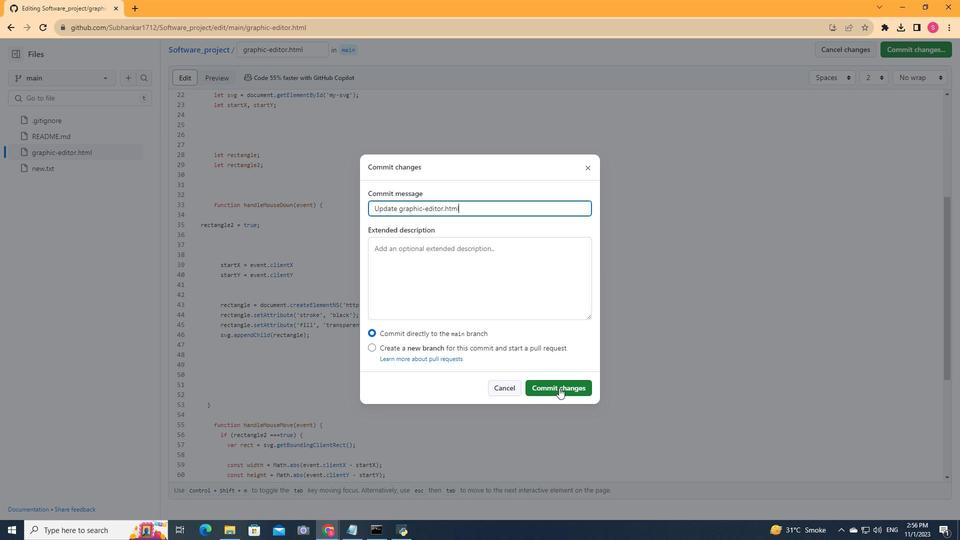 
Action: Mouse pressed left at (559, 388)
Screenshot: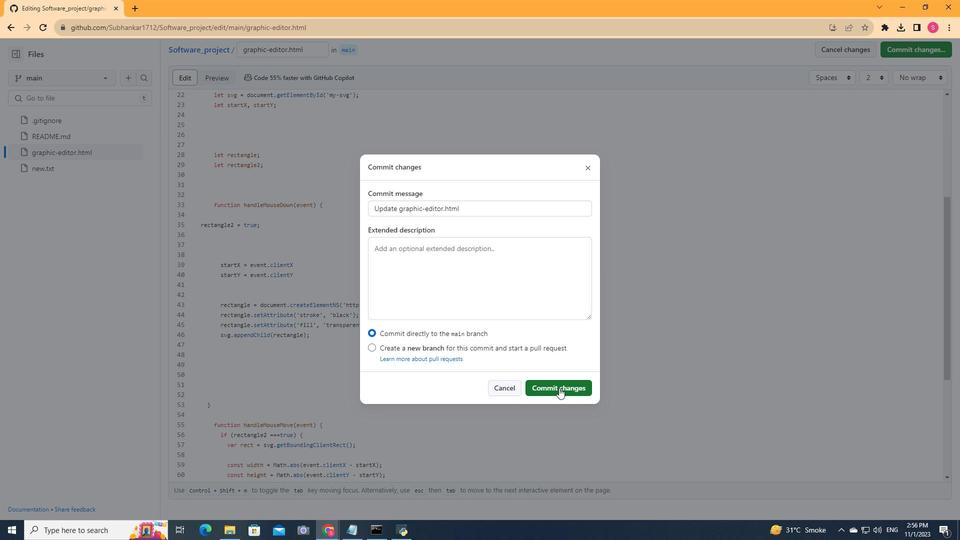 
Action: Mouse moved to (305, 260)
Screenshot: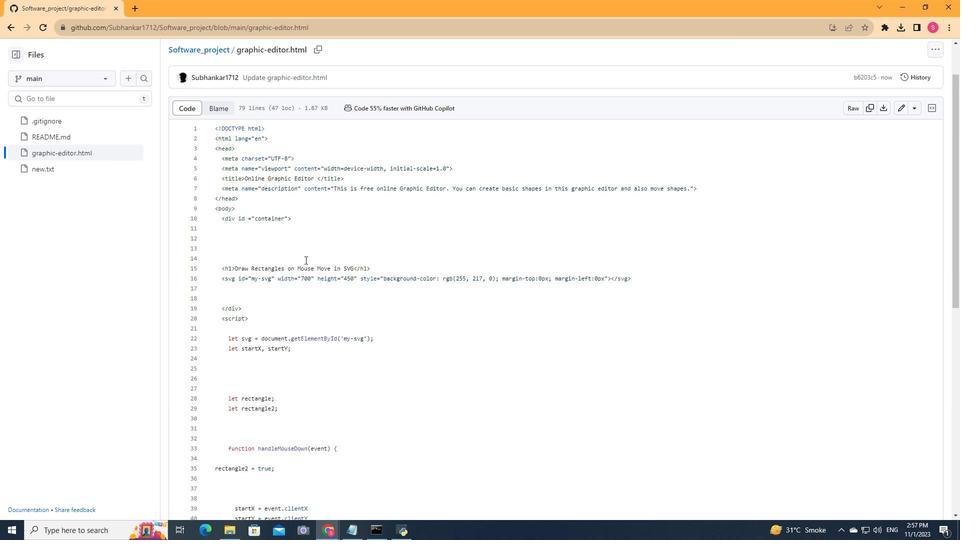 
Action: Mouse scrolled (305, 260) with delta (0, 0)
Screenshot: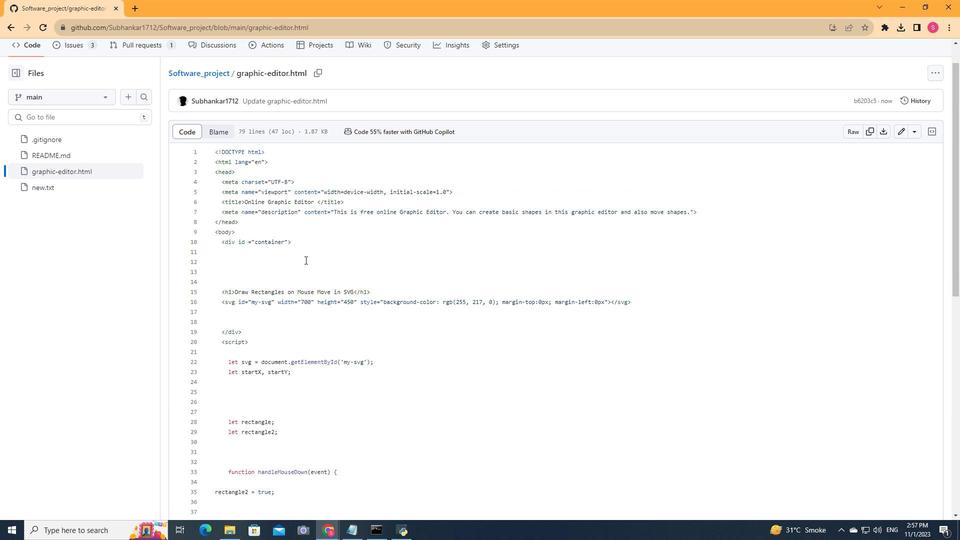 
Action: Mouse scrolled (305, 260) with delta (0, 0)
Screenshot: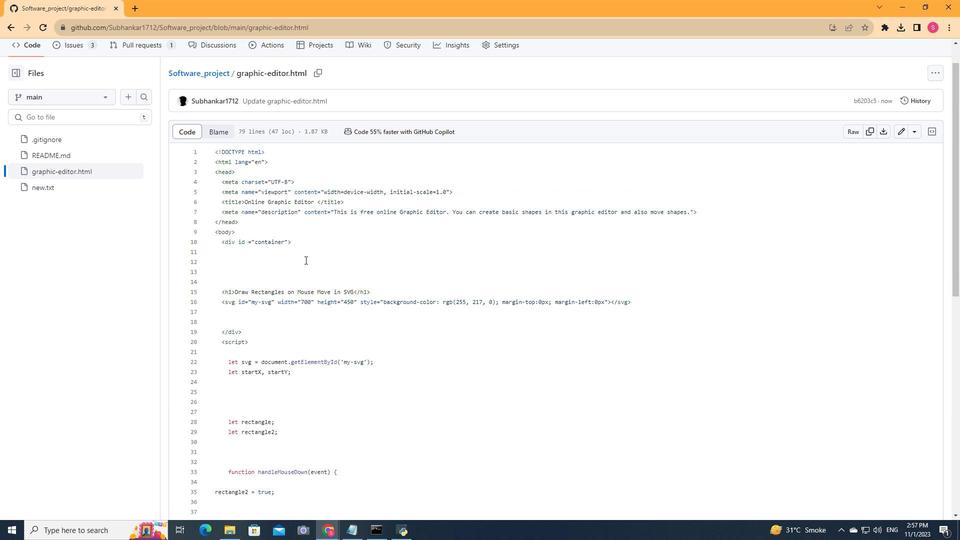
Action: Mouse scrolled (305, 260) with delta (0, 0)
Screenshot: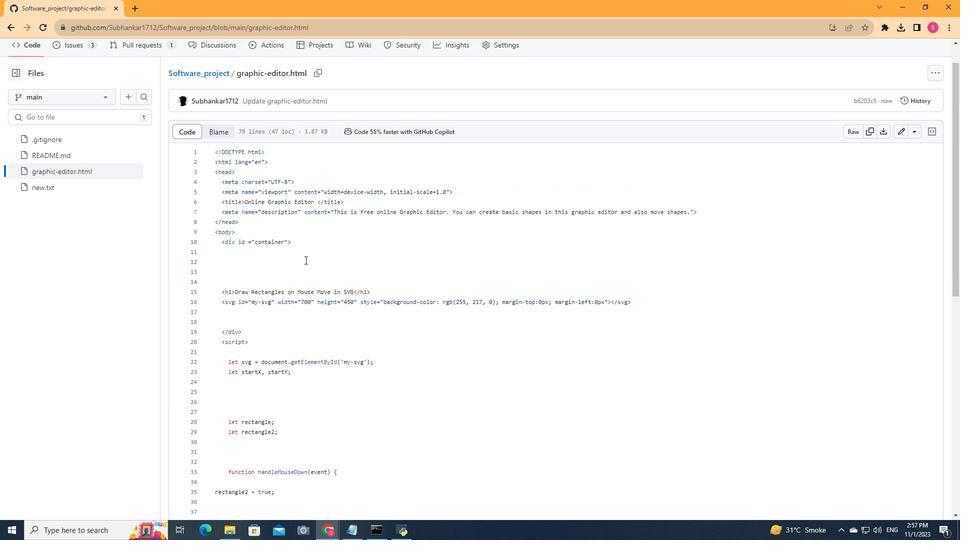 
Action: Mouse scrolled (305, 260) with delta (0, 0)
Screenshot: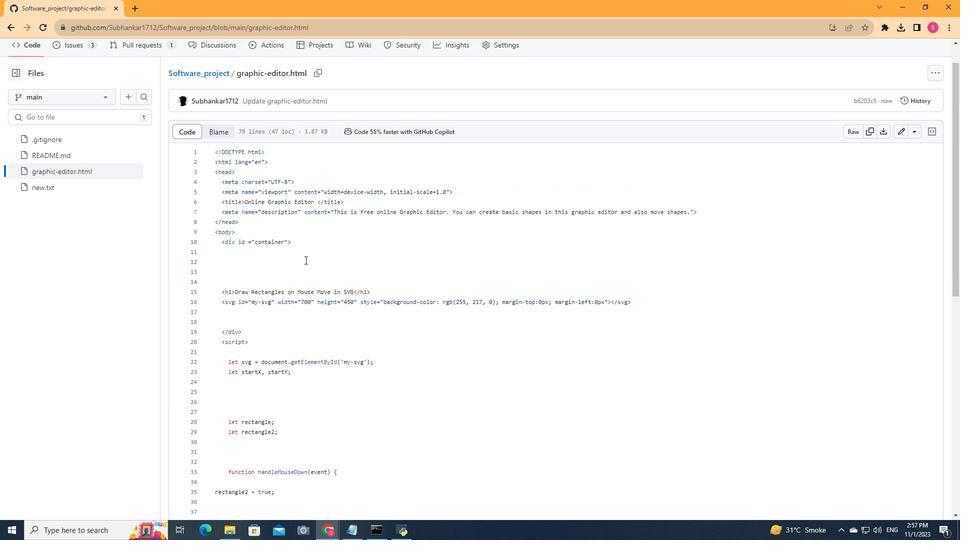 
Action: Mouse scrolled (305, 260) with delta (0, 0)
Screenshot: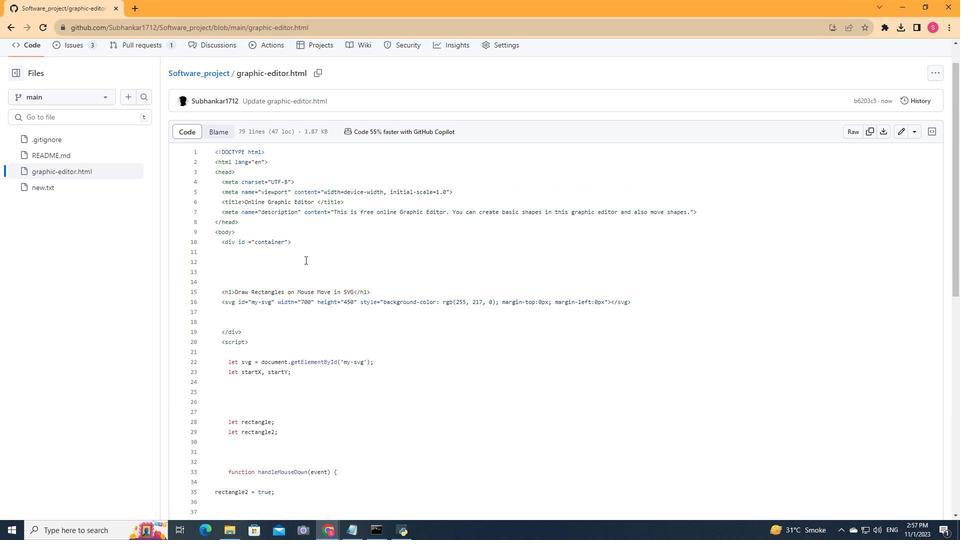 
Action: Mouse scrolled (305, 260) with delta (0, 0)
Screenshot: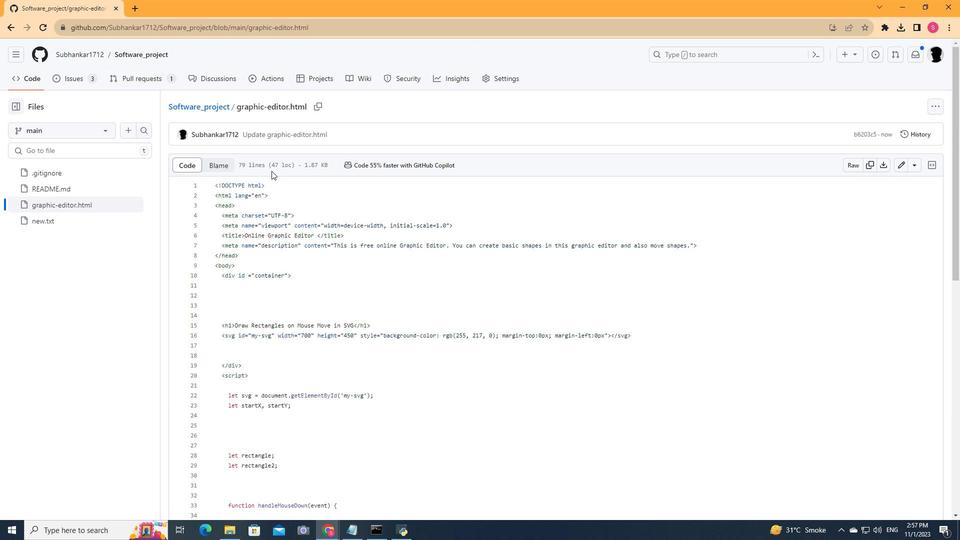 
Action: Mouse moved to (305, 255)
Screenshot: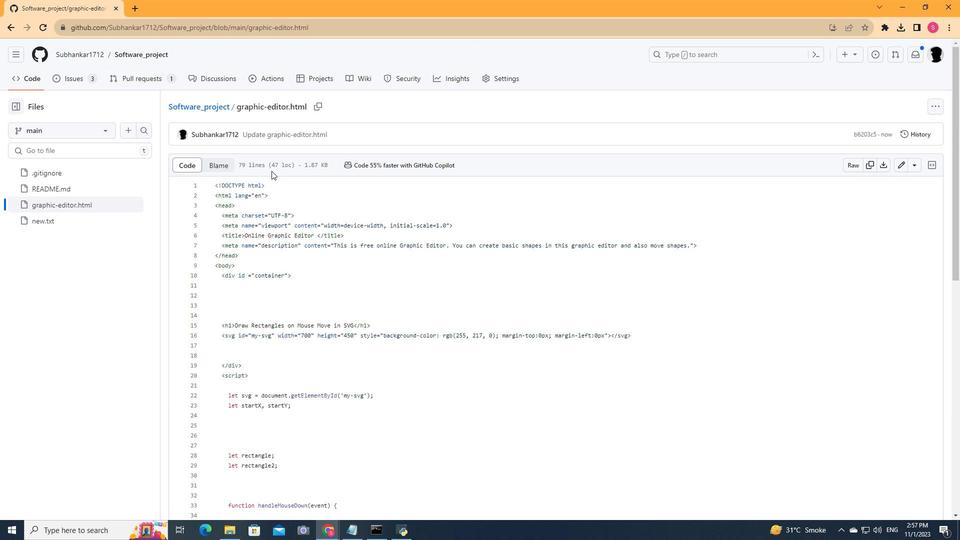 
Action: Mouse scrolled (305, 256) with delta (0, 0)
Screenshot: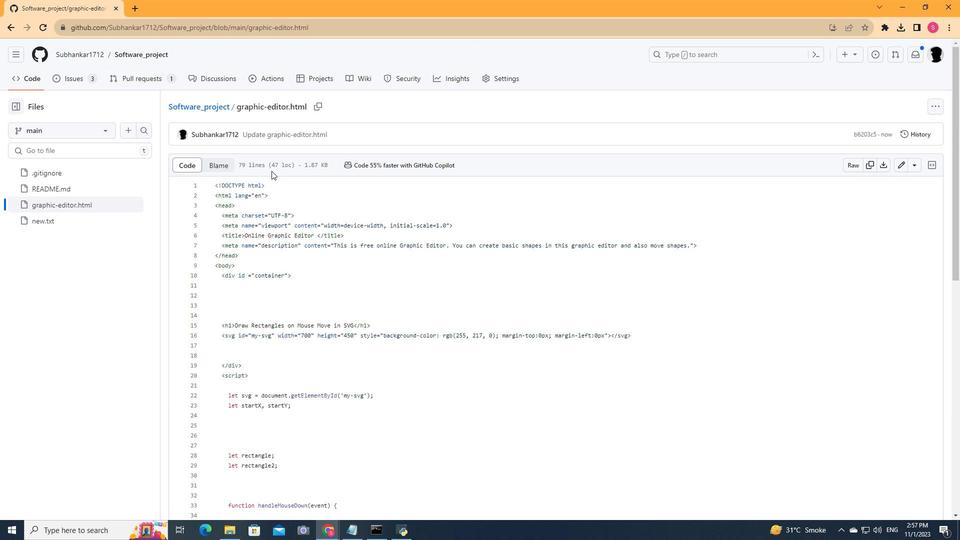 
Action: Mouse moved to (305, 249)
Screenshot: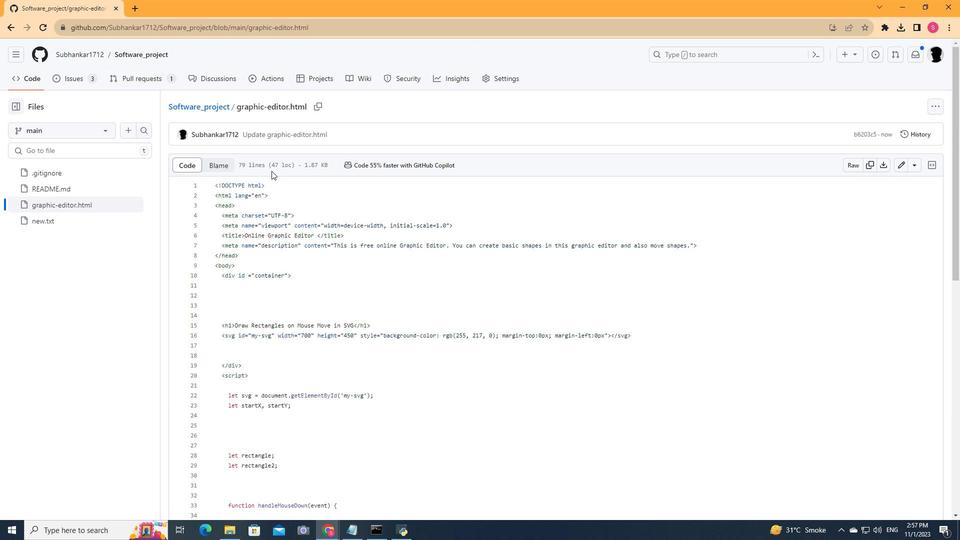 
Action: Mouse scrolled (305, 250) with delta (0, 0)
Screenshot: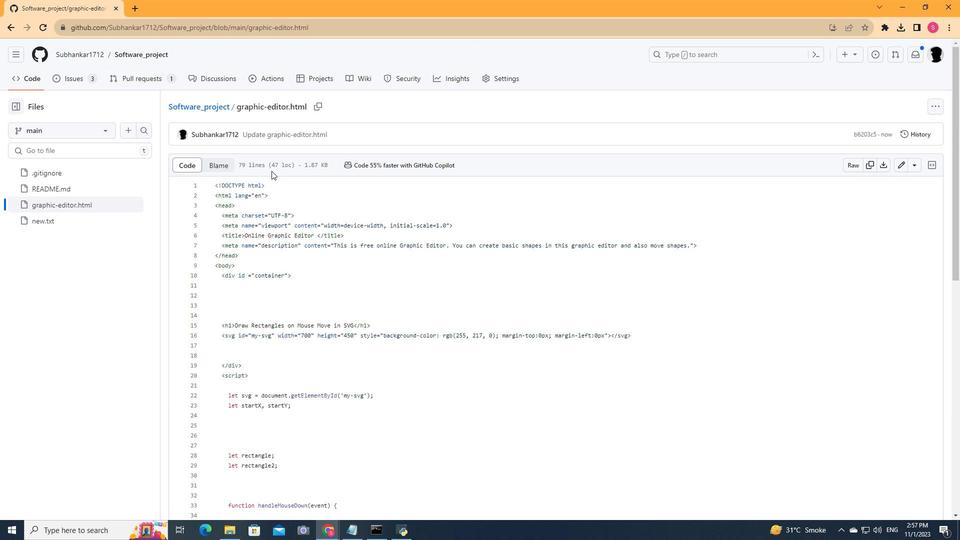 
Action: Mouse moved to (301, 232)
Screenshot: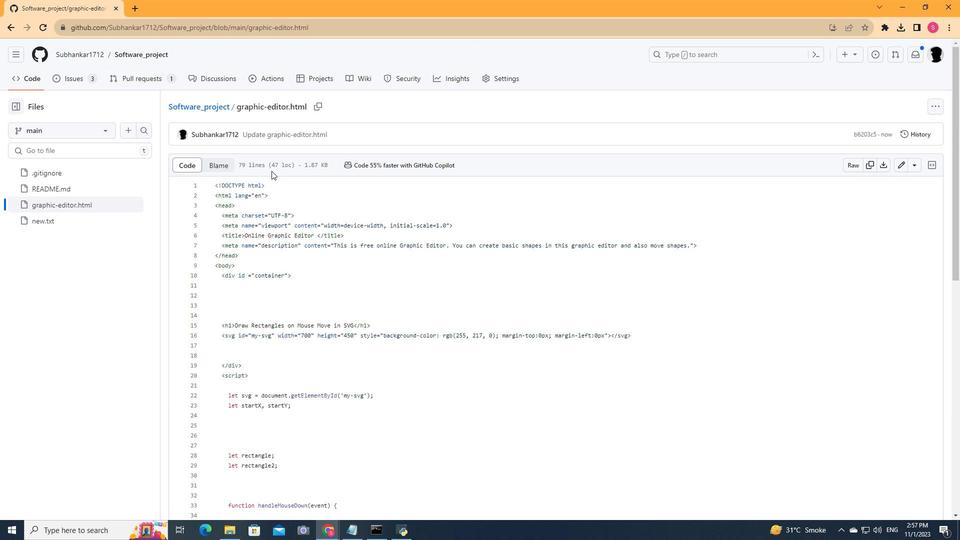 
Action: Mouse scrolled (301, 233) with delta (0, 0)
Screenshot: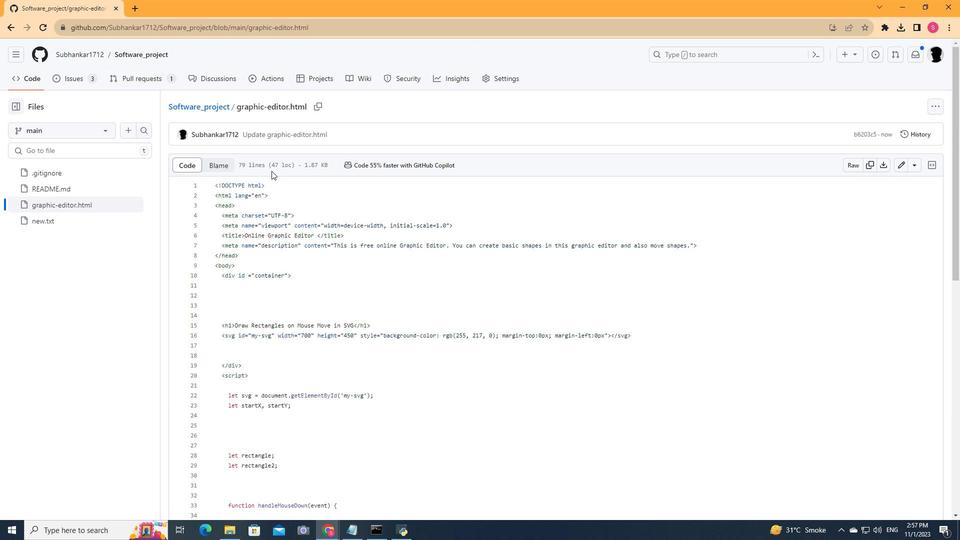 
Action: Mouse moved to (85, 77)
Screenshot: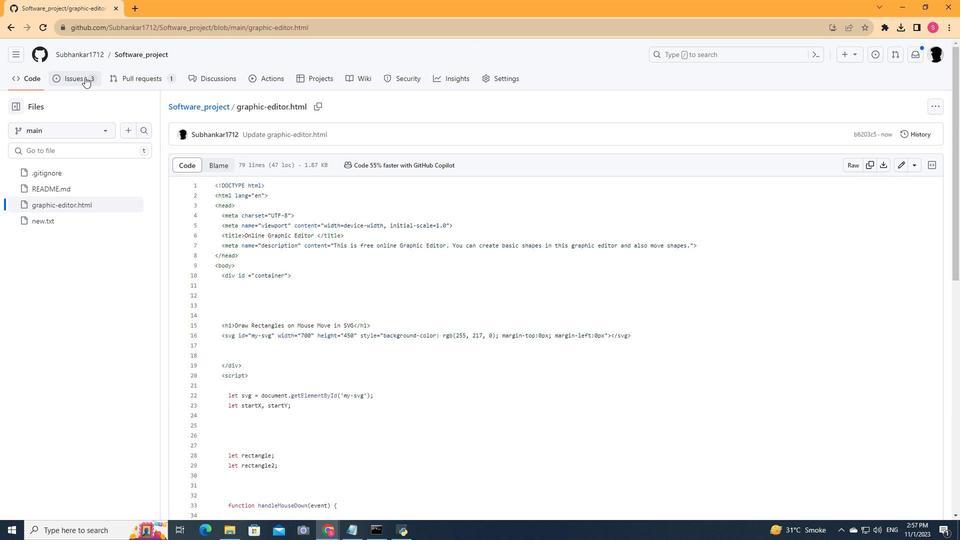 
Action: Mouse pressed left at (85, 77)
Screenshot: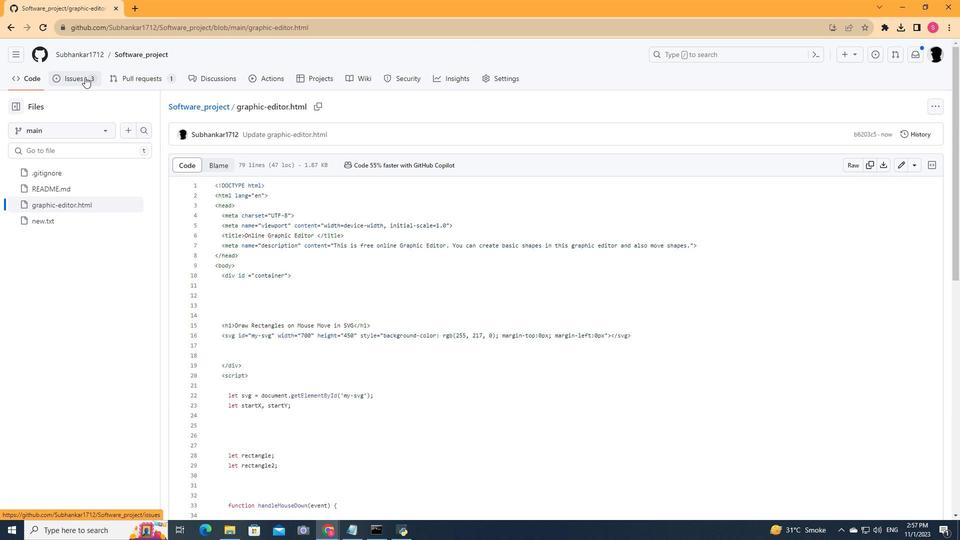 
Action: Mouse moved to (143, 81)
Screenshot: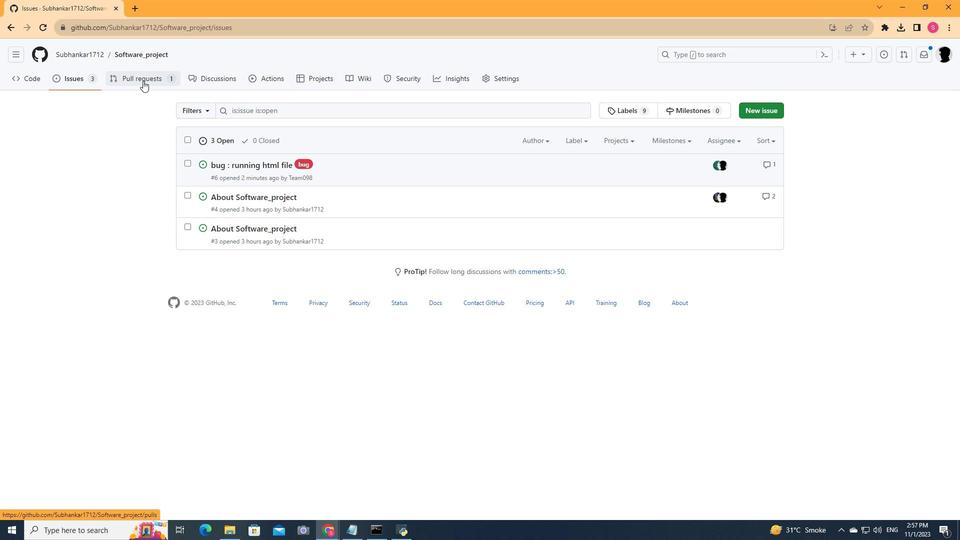 
Action: Mouse pressed left at (143, 81)
Screenshot: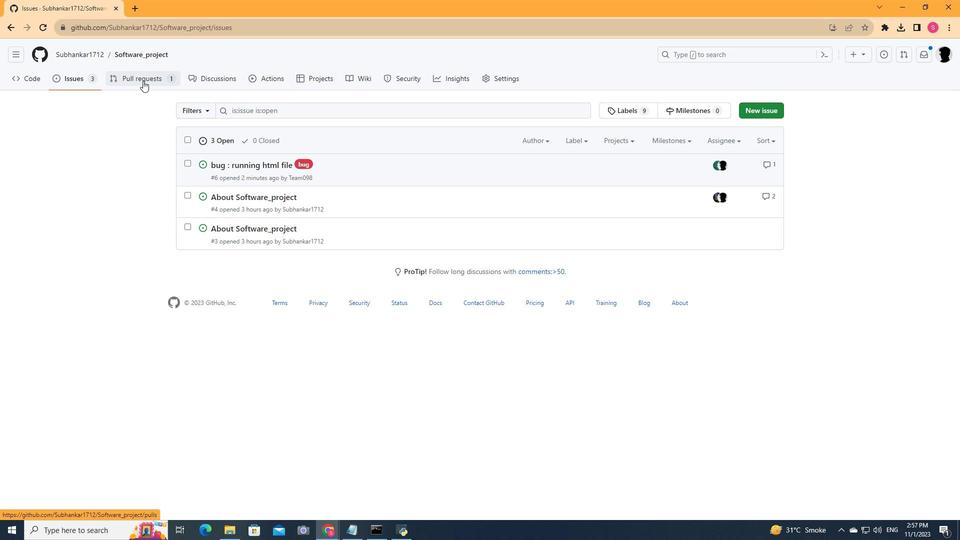 
Action: Mouse moved to (85, 77)
Screenshot: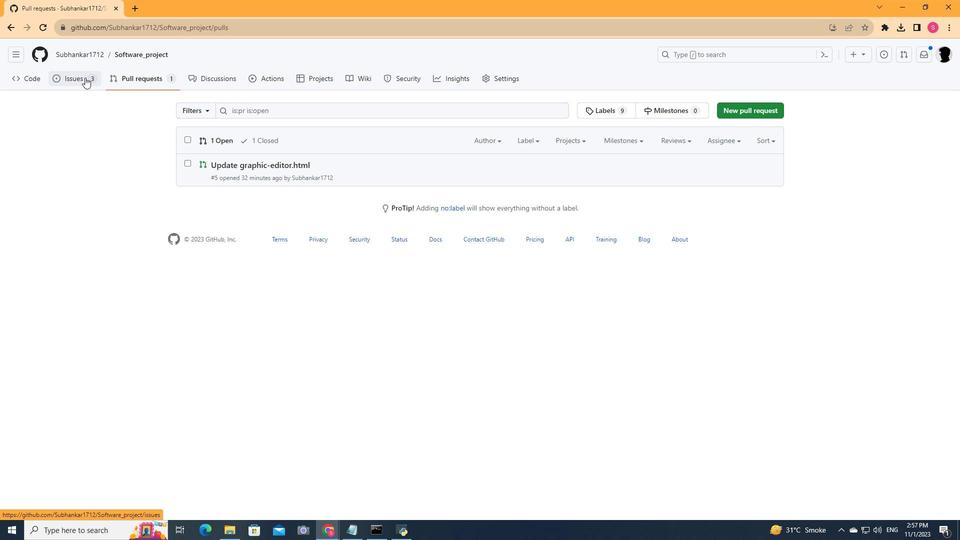 
Action: Mouse pressed left at (85, 77)
Screenshot: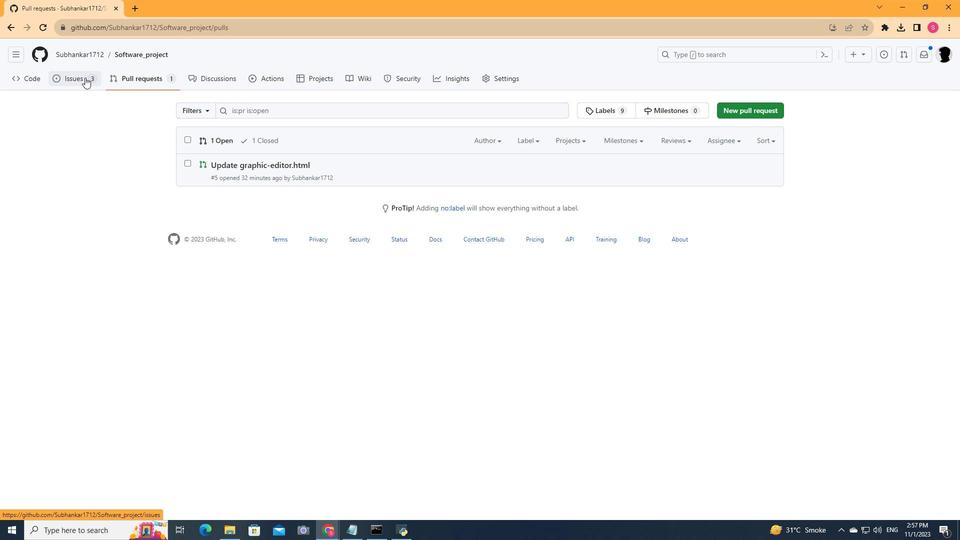 
Action: Mouse moved to (270, 163)
Screenshot: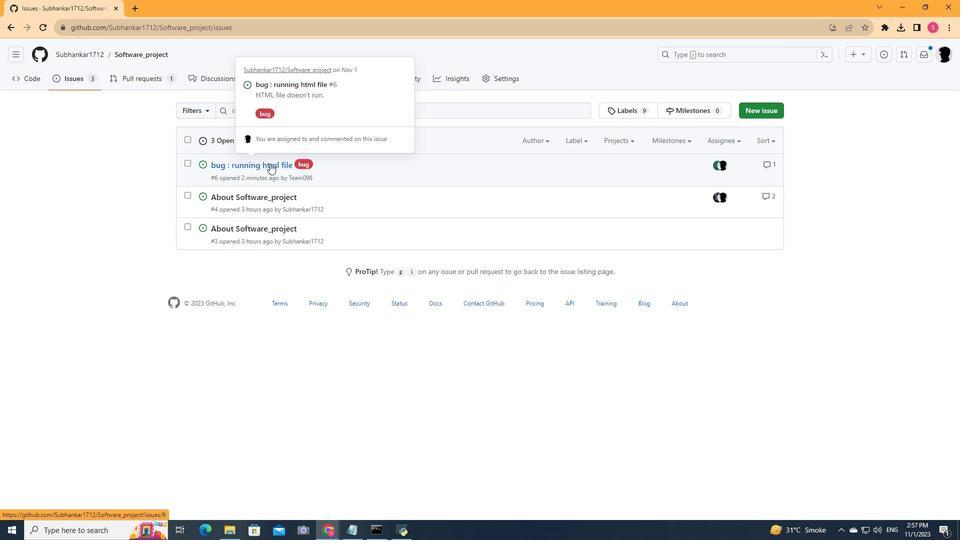 
Action: Mouse pressed left at (270, 163)
Screenshot: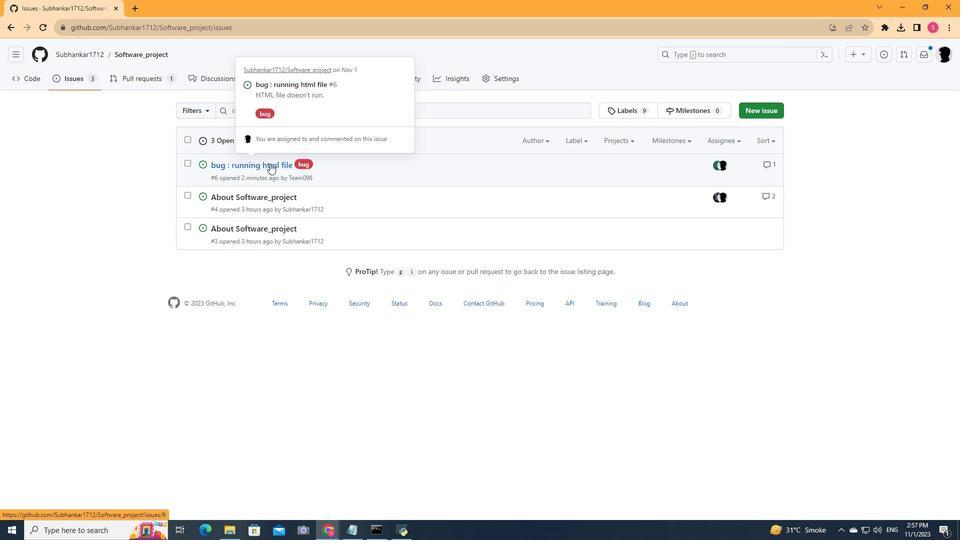 
Action: Mouse moved to (303, 459)
Screenshot: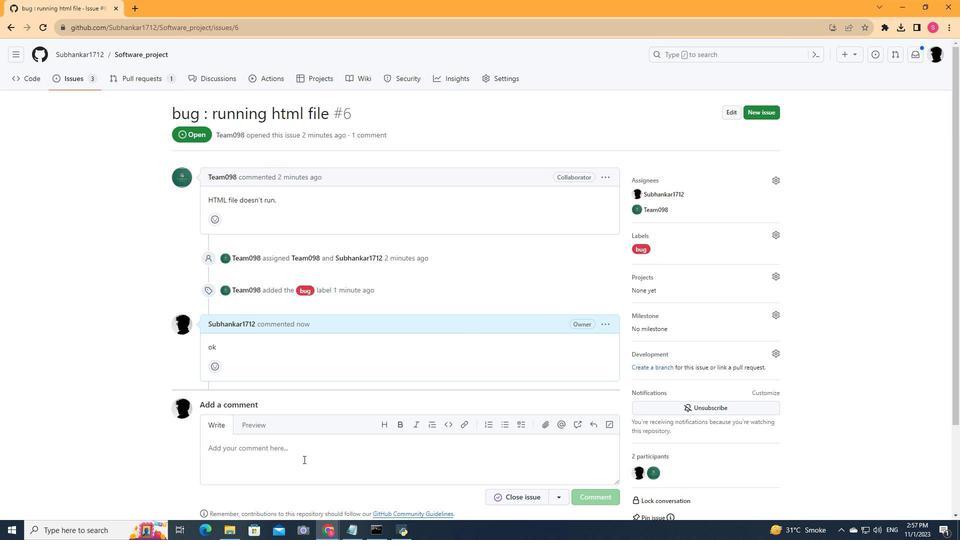 
Action: Mouse pressed left at (303, 459)
Screenshot: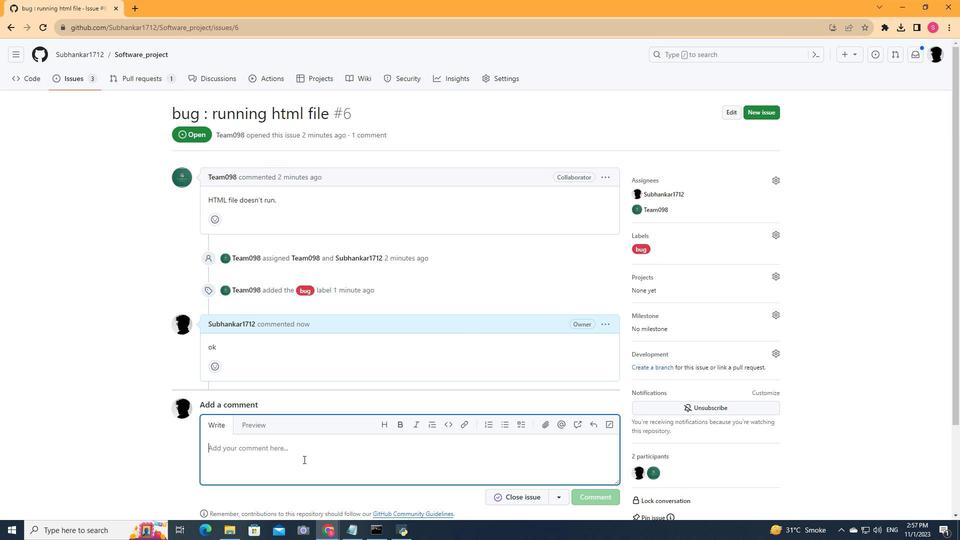 
Action: Mouse moved to (304, 458)
Screenshot: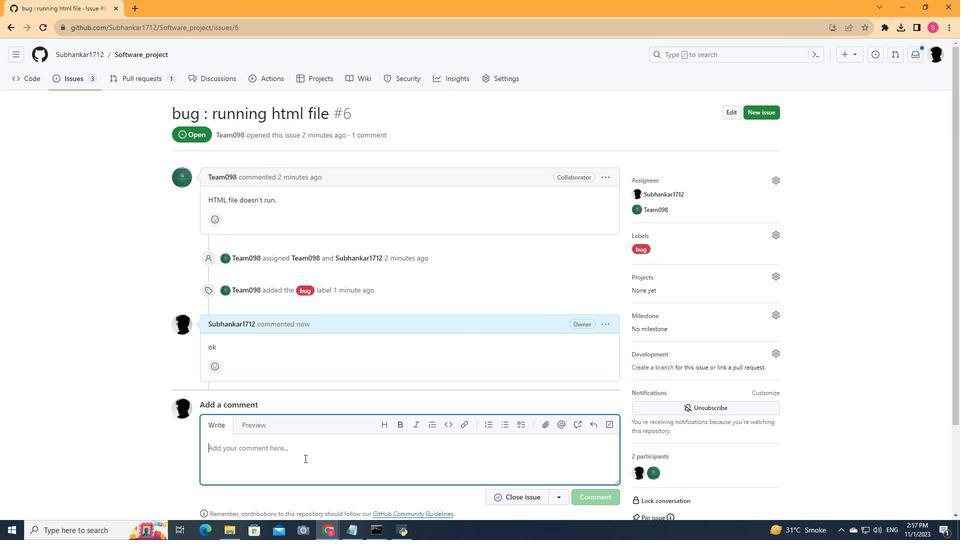 
Action: Key pressed i<Key.space>slove<Key.space><Key.backspace><Key.backspace><Key.backspace><Key.backspace><Key.backspace><Key.backspace><Key.backspace><Key.backspace><Key.backspace><Key.backspace><Key.backspace><Key.backspace>you<Key.space>can<Key.backspace><Key.backspace><Key.backspace><Key.backspace><Key.backspace><Key.backspace><Key.backspace><Key.backspace><Key.backspace><Key.backspace><Key.backspace><Key.backspace><Key.backspace><Key.backspace>resolve<Key.space>t<Key.backspace>u<Key.backspace>your<Key.space>issue
Screenshot: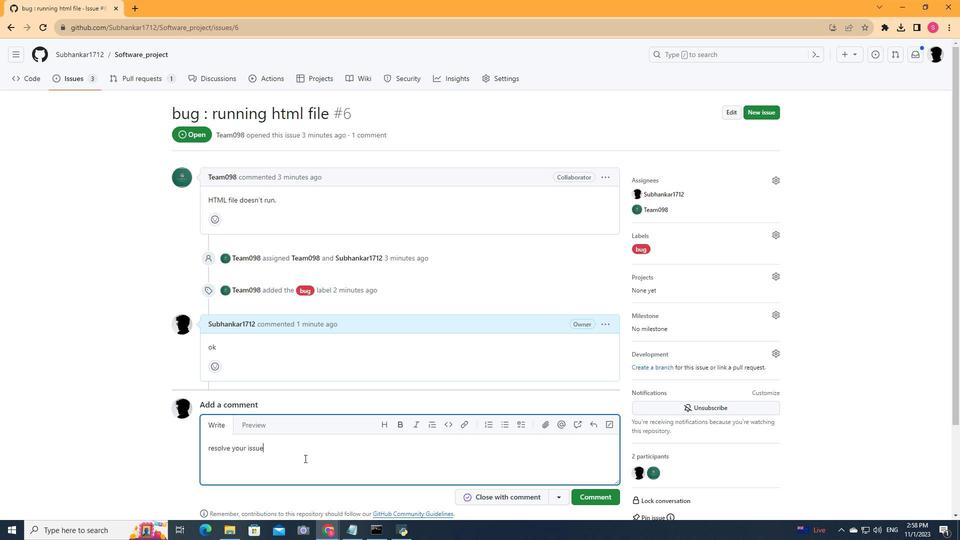 
Action: Mouse moved to (341, 451)
Screenshot: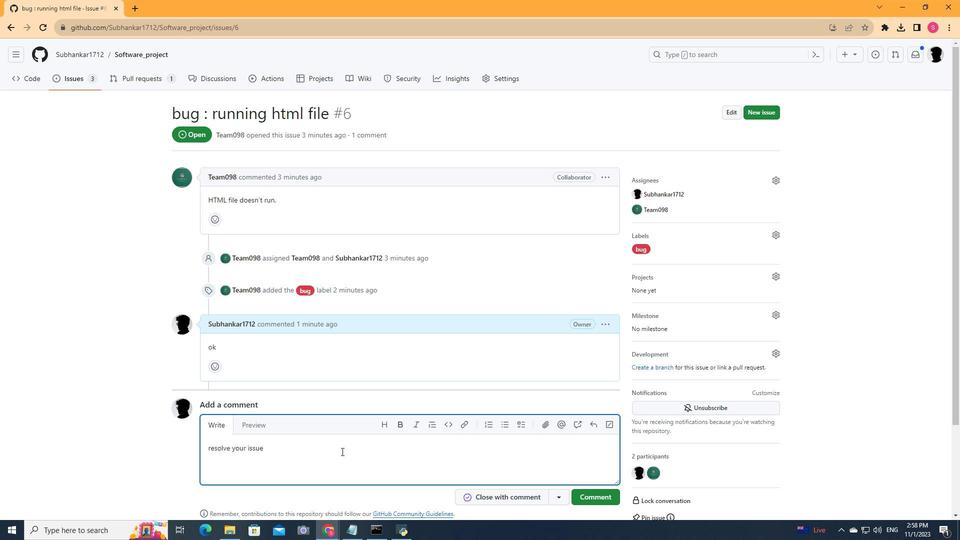 
Action: Mouse scrolled (341, 451) with delta (0, 0)
Screenshot: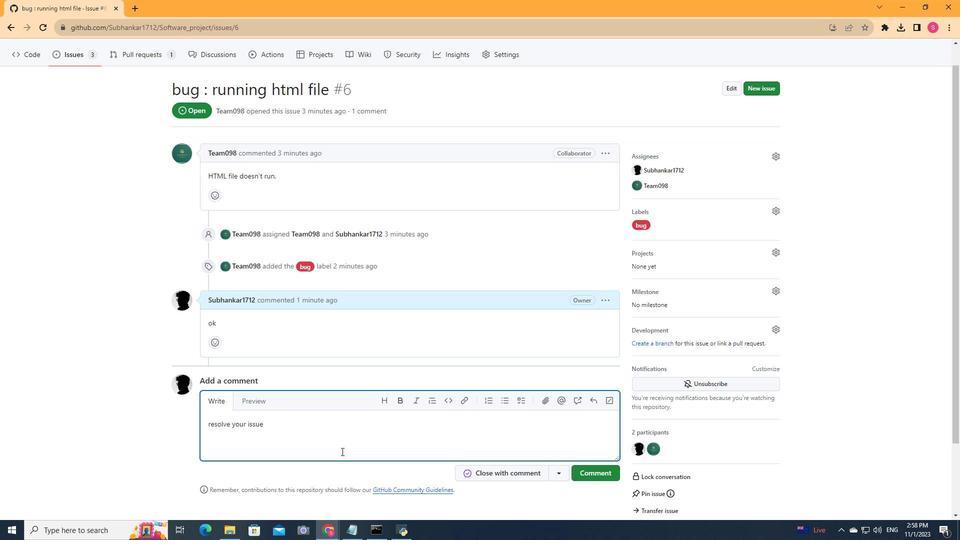 
Action: Mouse scrolled (341, 451) with delta (0, 0)
Screenshot: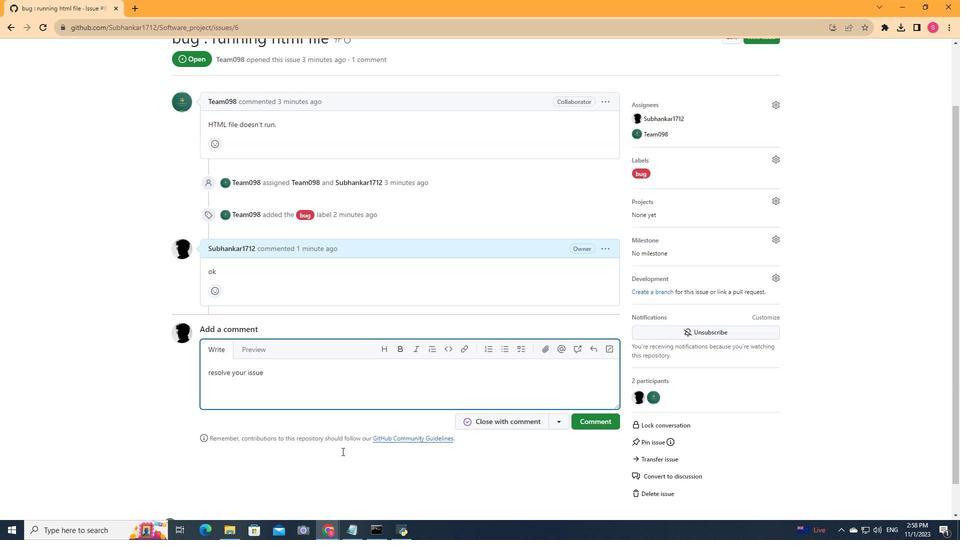 
Action: Mouse scrolled (341, 451) with delta (0, 0)
Screenshot: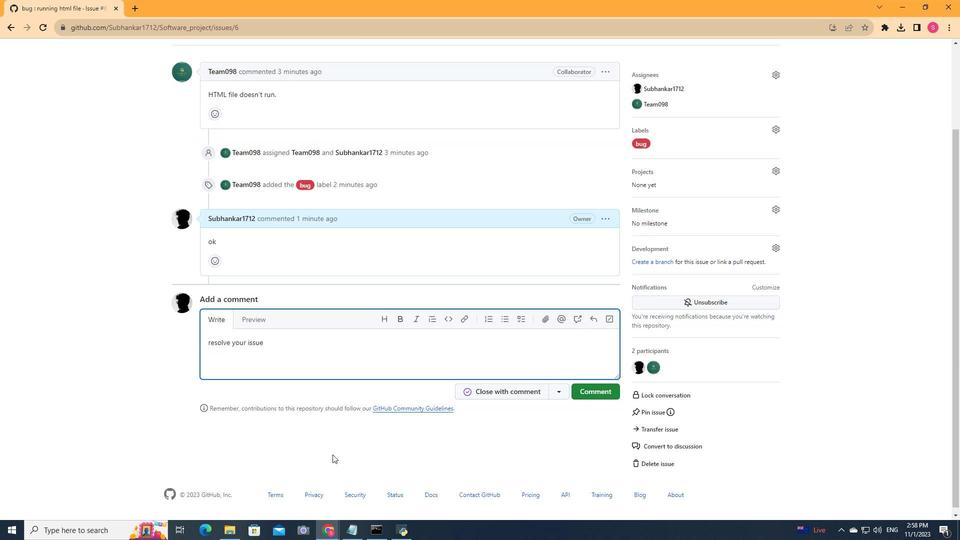 
Action: Mouse moved to (604, 391)
Screenshot: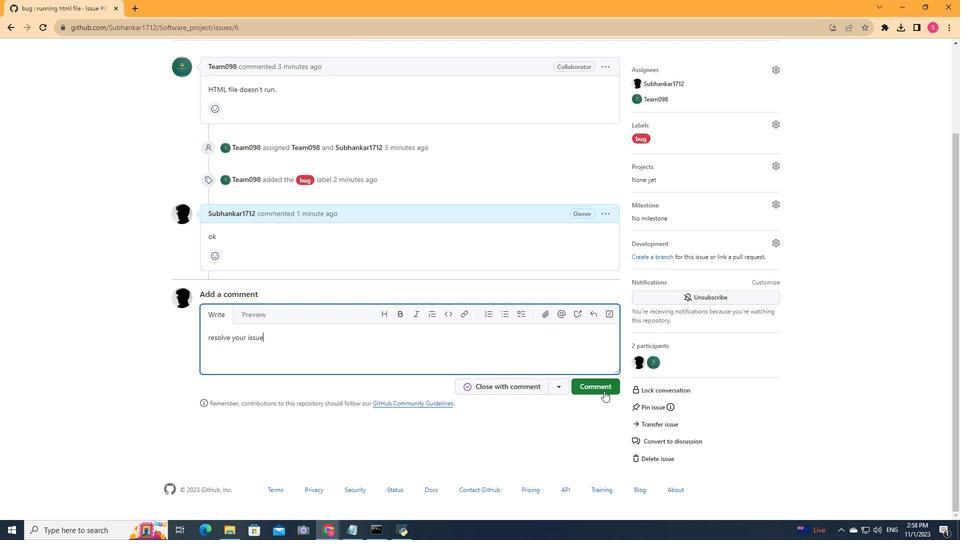 
Action: Mouse pressed left at (604, 391)
Screenshot: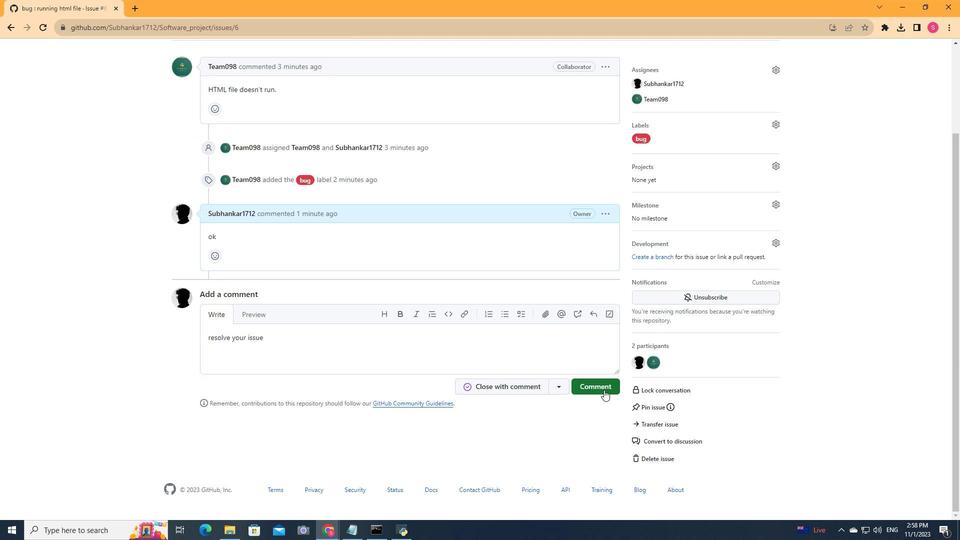 
Action: Mouse moved to (519, 434)
Screenshot: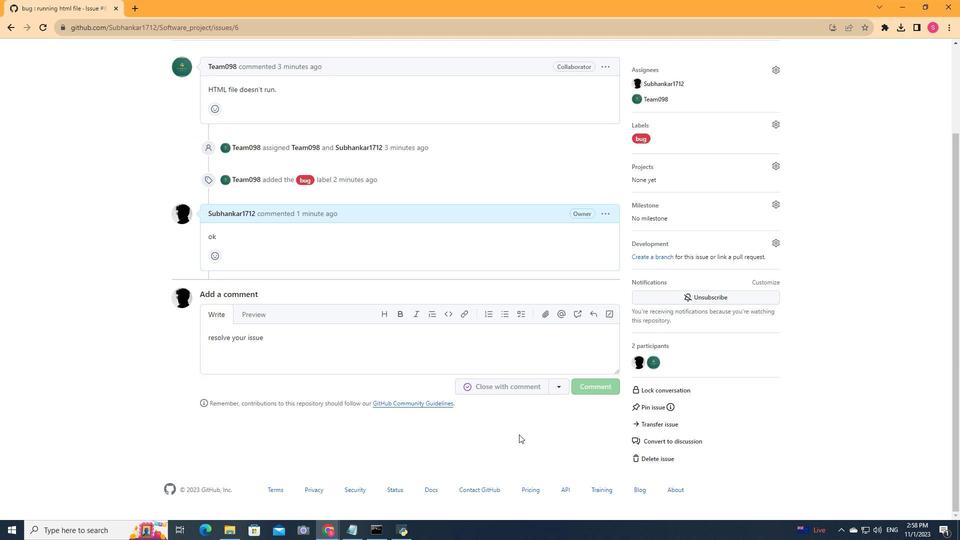 
